 Task: Look for space in Giyani, South Africa from 24th August, 2023 to 10th September, 2023 for 8 adults in price range Rs.12000 to Rs.15000. Place can be entire place or shared room with 4 bedrooms having 8 beds and 4 bathrooms. Property type can be house, flat, guest house. Amenities needed are: wifi, TV, free parkinig on premises, gym, breakfast. Booking option can be shelf check-in. Required host language is English.
Action: Mouse moved to (408, 106)
Screenshot: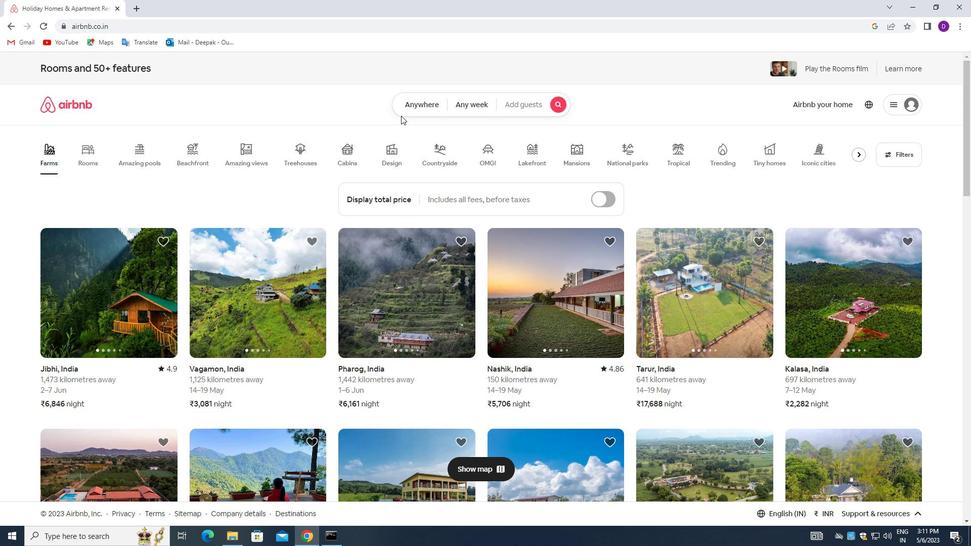 
Action: Mouse pressed left at (408, 106)
Screenshot: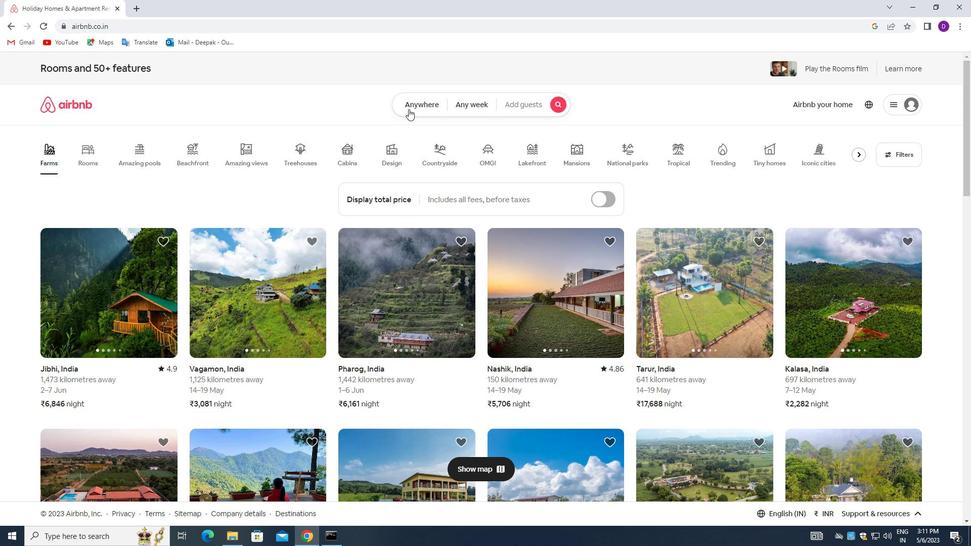 
Action: Mouse moved to (373, 143)
Screenshot: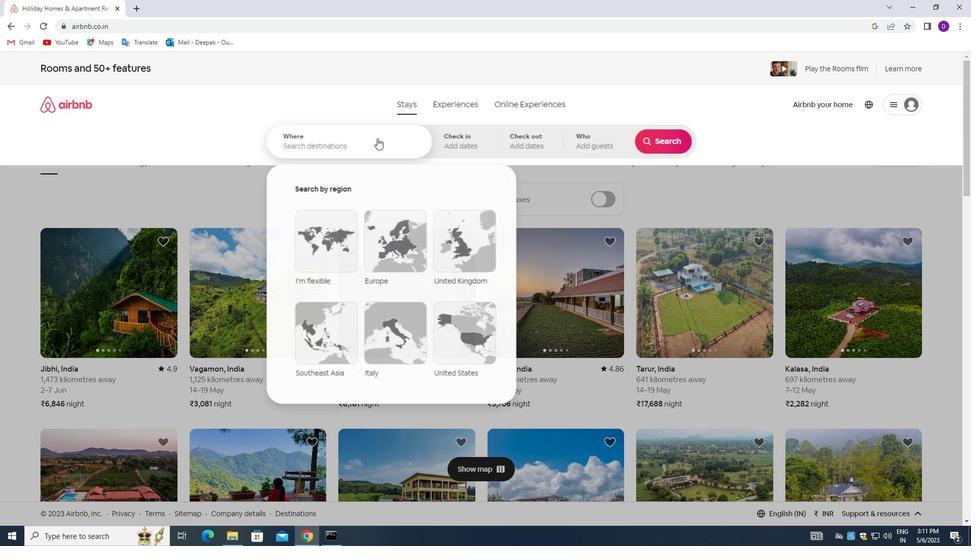 
Action: Mouse pressed left at (373, 143)
Screenshot: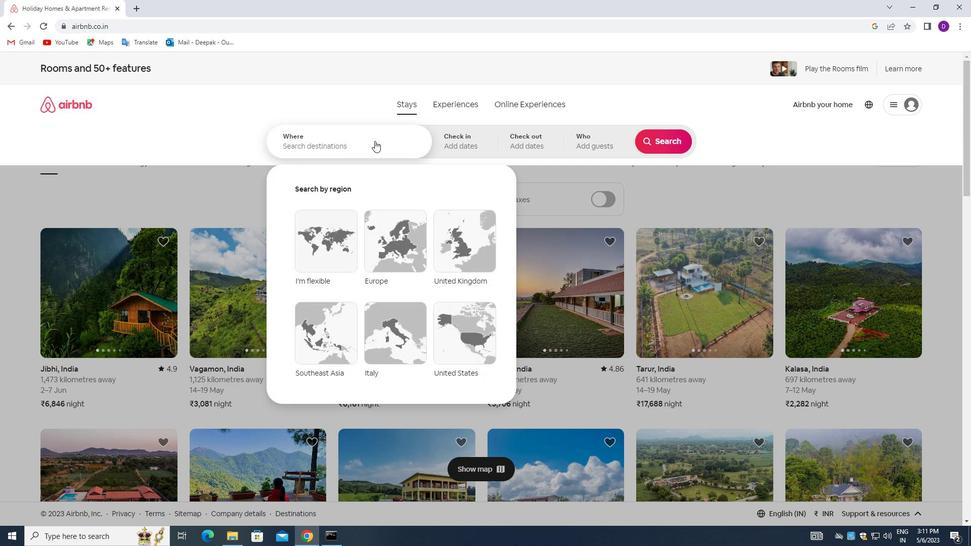 
Action: Mouse moved to (206, 214)
Screenshot: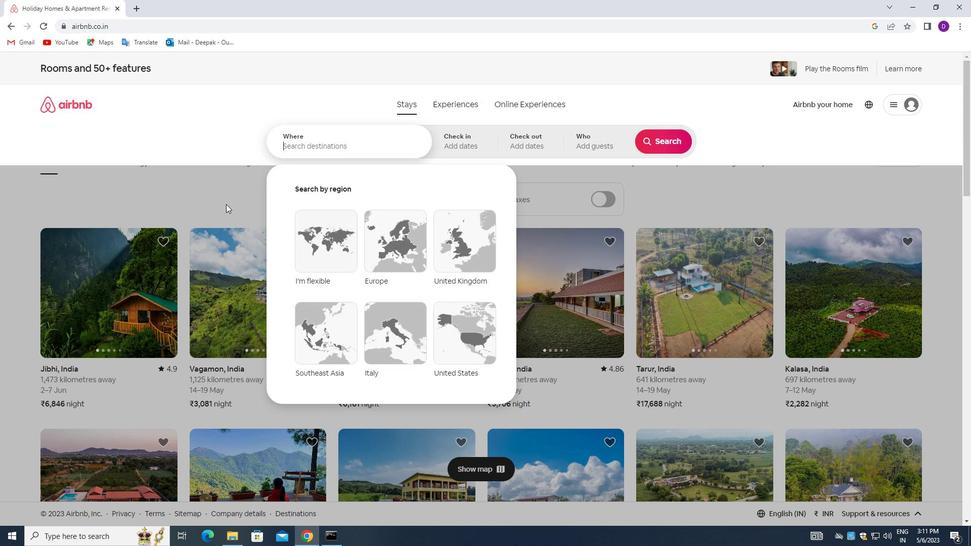 
Action: Key pressed <Key.shift_r>Giyani,<Key.space><Key.shift_r>
Screenshot: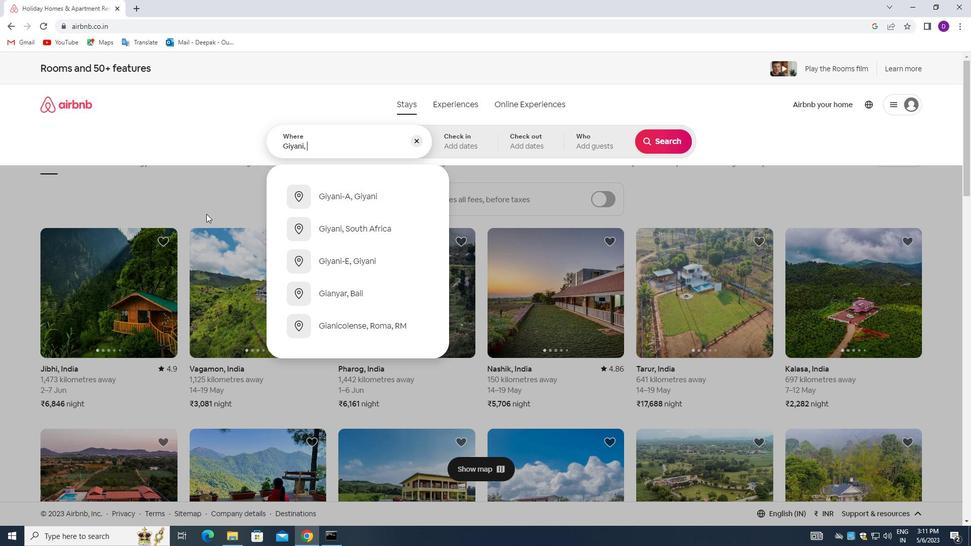 
Action: Mouse moved to (206, 214)
Screenshot: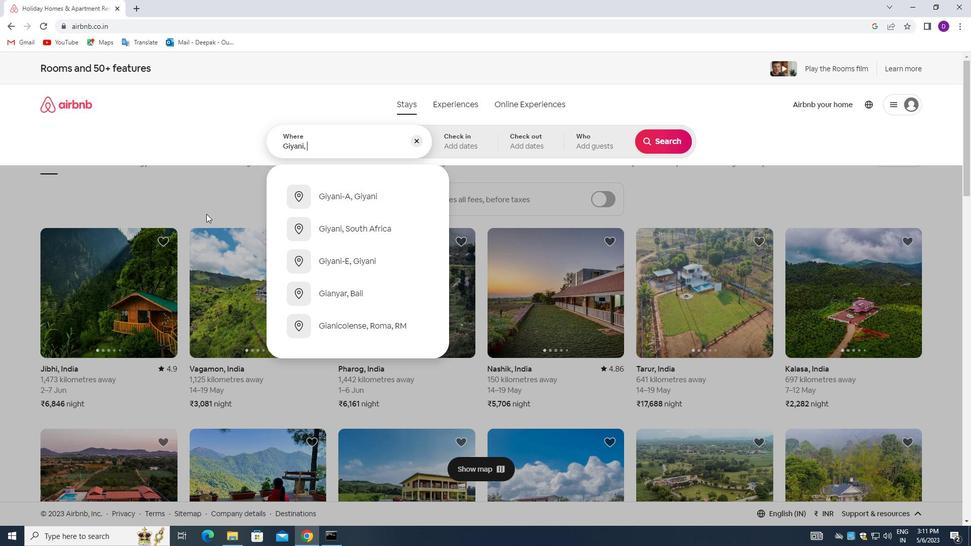 
Action: Key pressed South<Key.space><Key.shift_r>Africa<Key.enter>
Screenshot: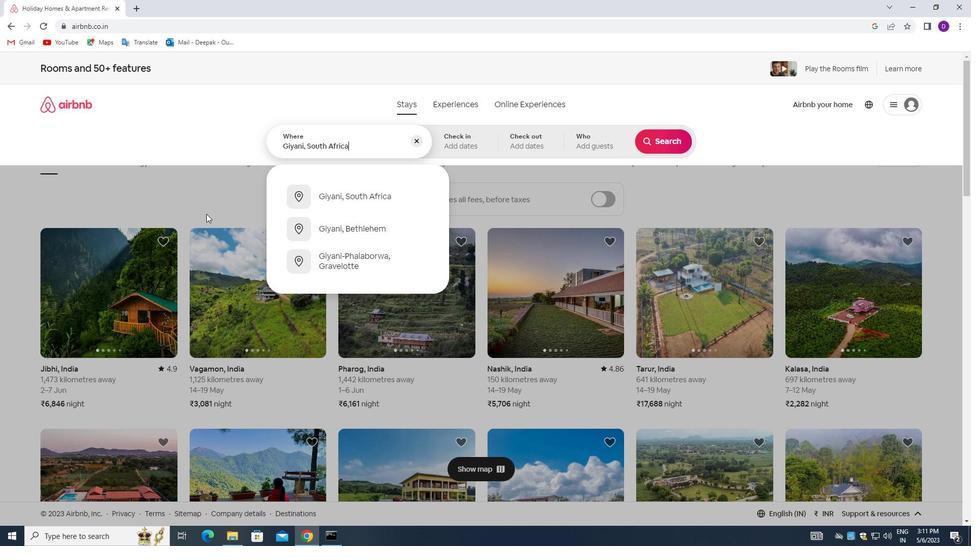 
Action: Mouse moved to (662, 222)
Screenshot: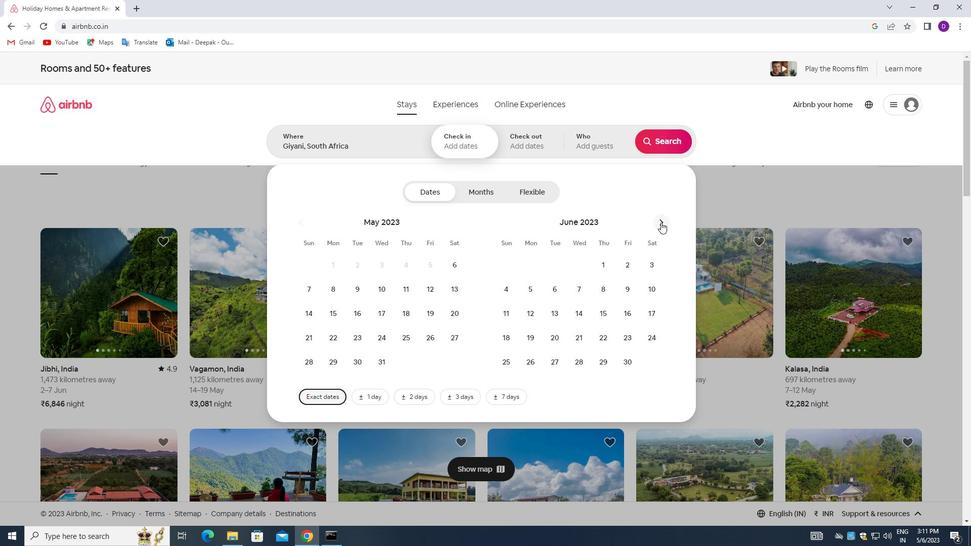 
Action: Mouse pressed left at (662, 222)
Screenshot: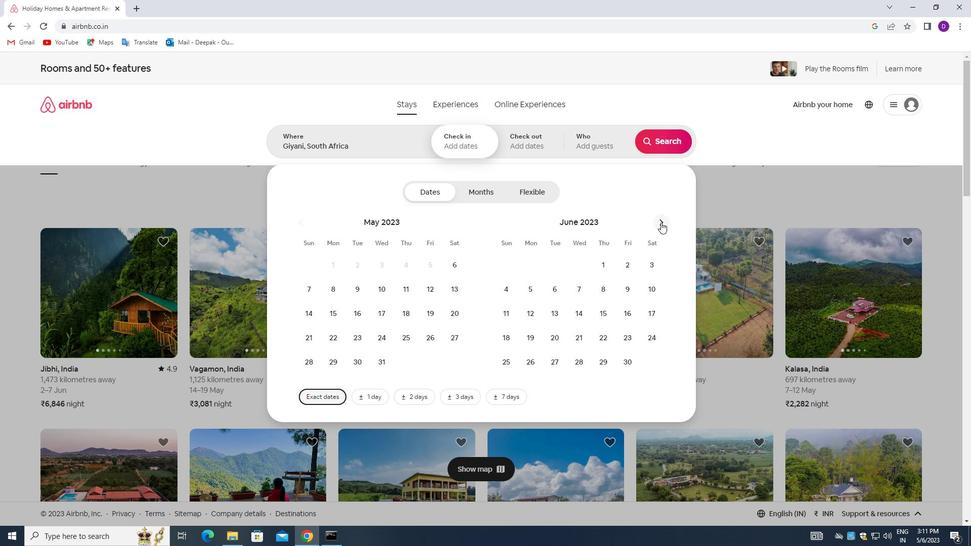 
Action: Mouse pressed left at (662, 222)
Screenshot: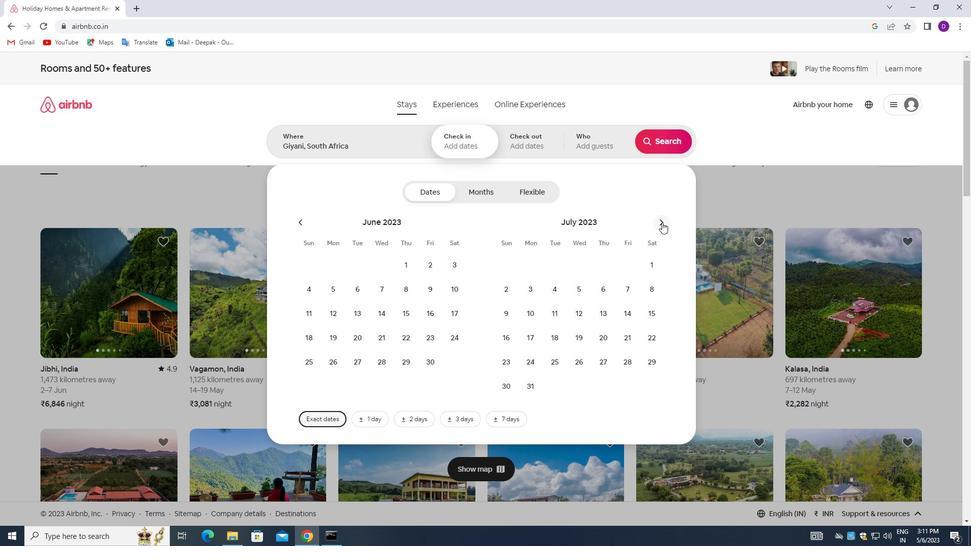 
Action: Mouse pressed left at (662, 222)
Screenshot: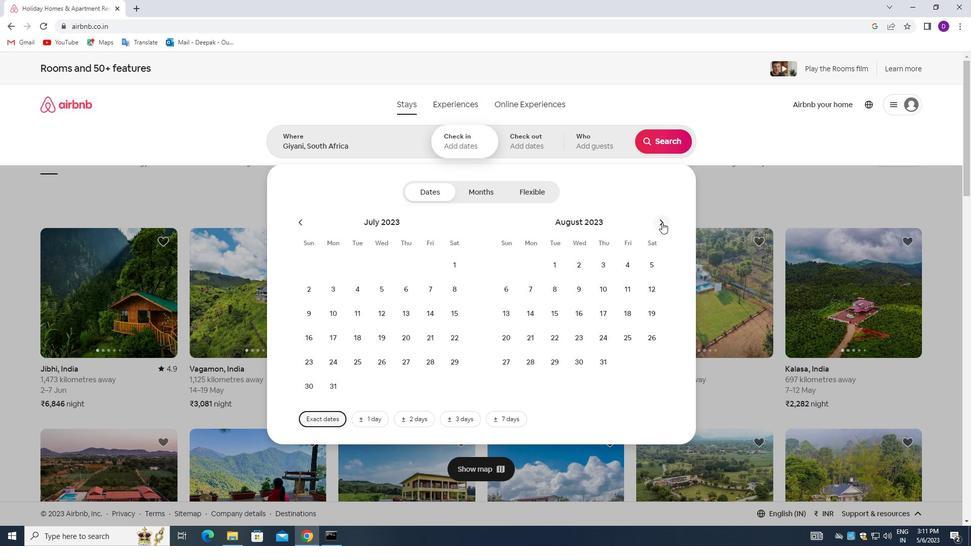
Action: Mouse moved to (411, 335)
Screenshot: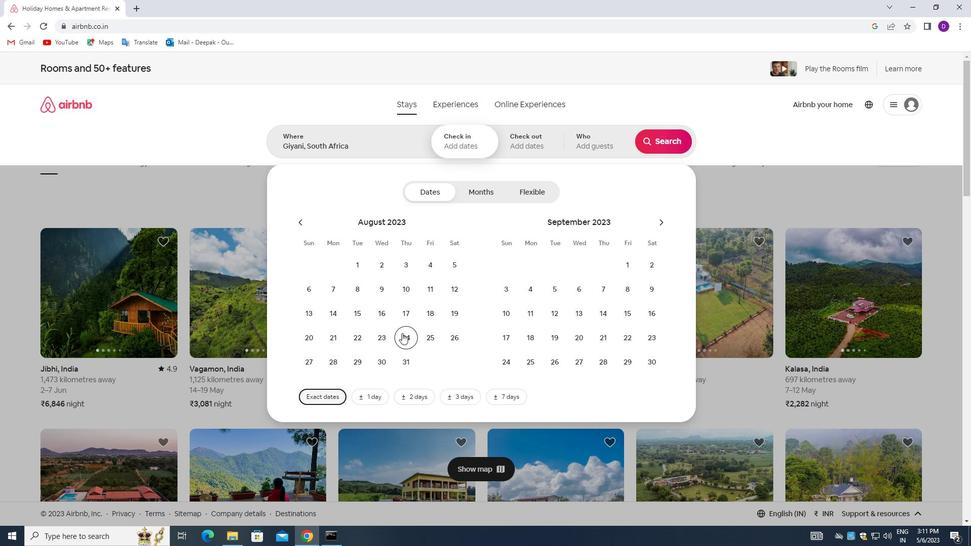 
Action: Mouse pressed left at (411, 335)
Screenshot: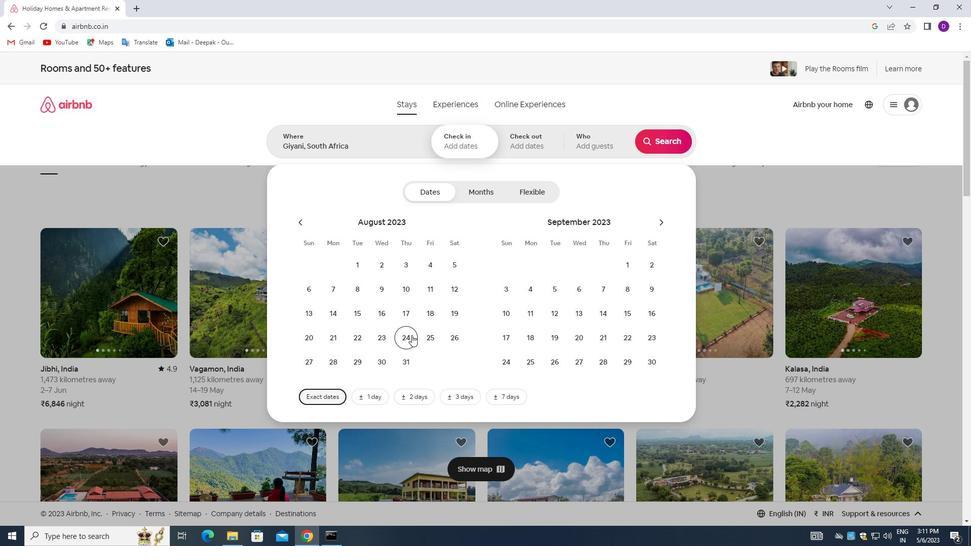 
Action: Mouse moved to (507, 311)
Screenshot: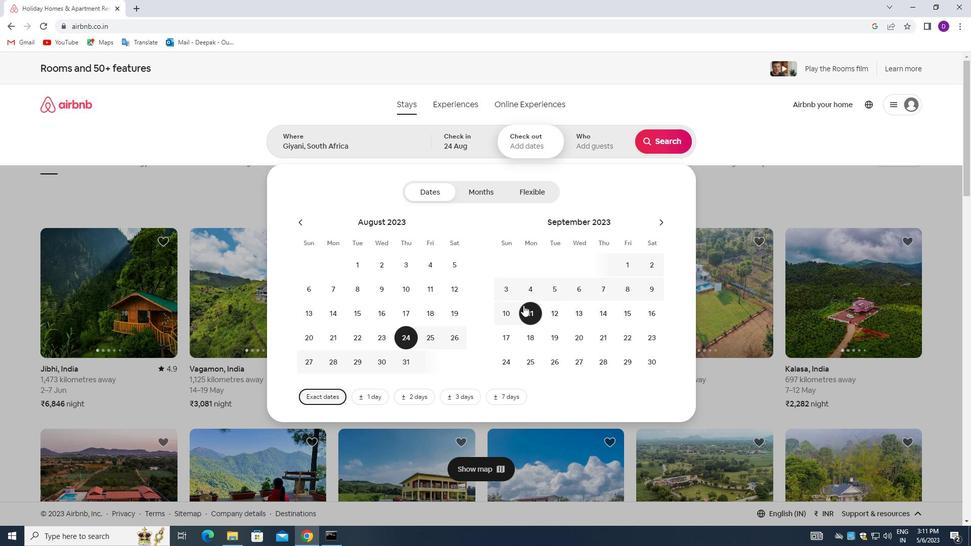 
Action: Mouse pressed left at (507, 311)
Screenshot: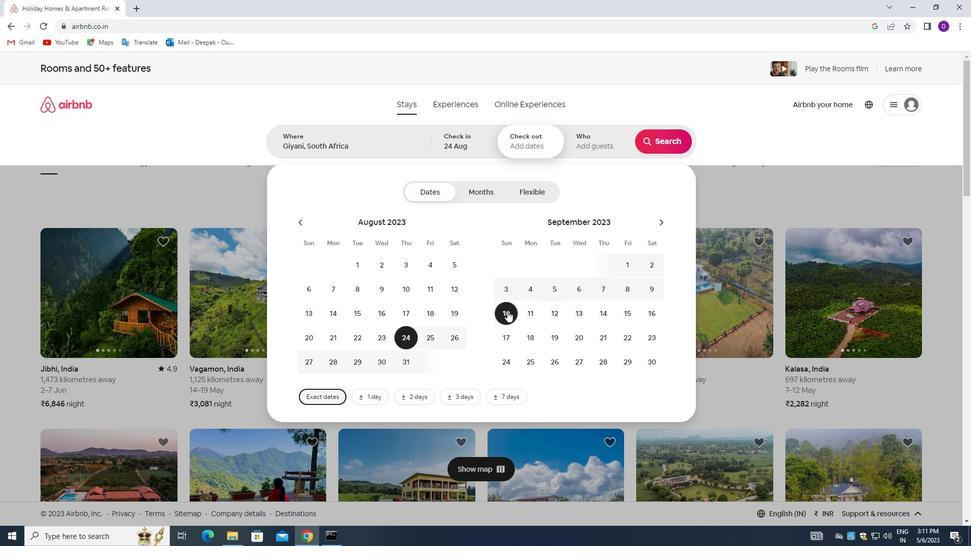 
Action: Mouse moved to (592, 137)
Screenshot: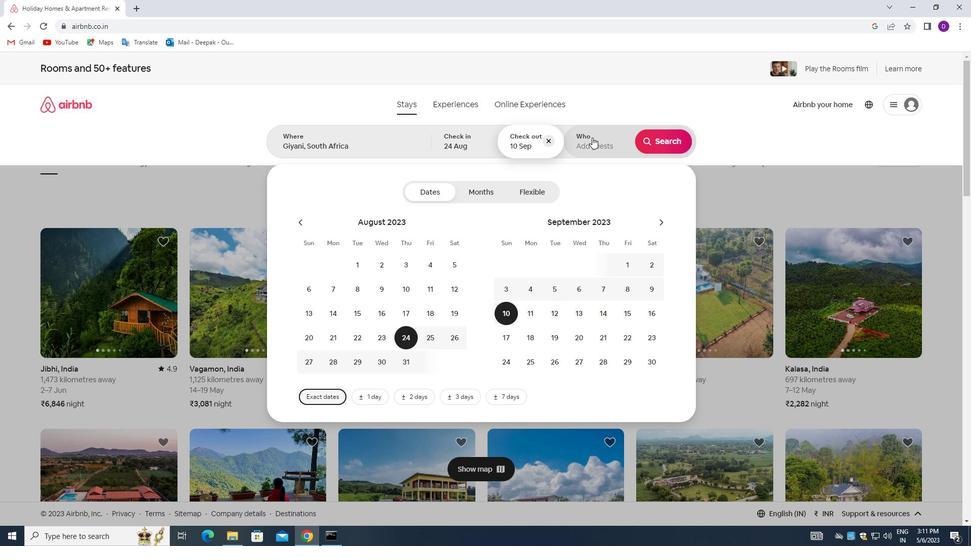 
Action: Mouse pressed left at (592, 137)
Screenshot: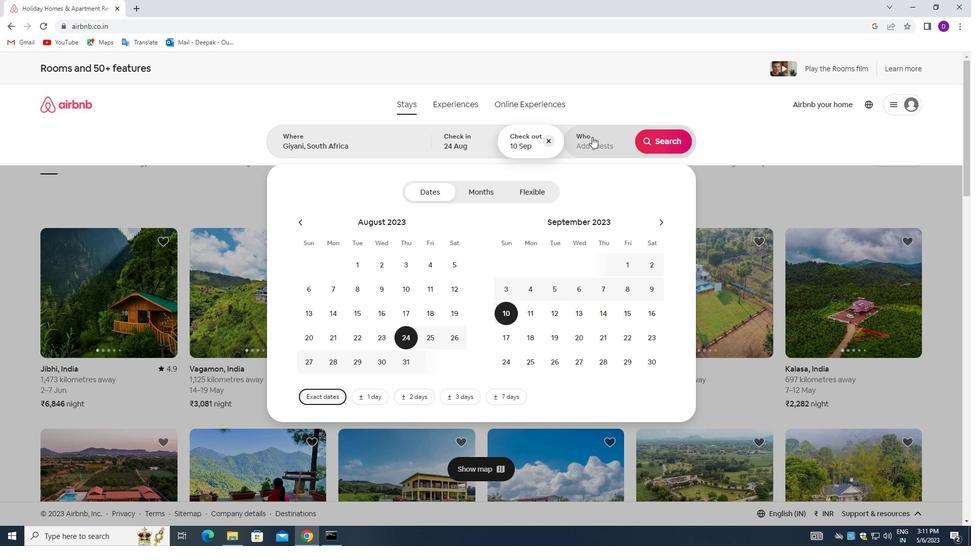 
Action: Mouse moved to (664, 198)
Screenshot: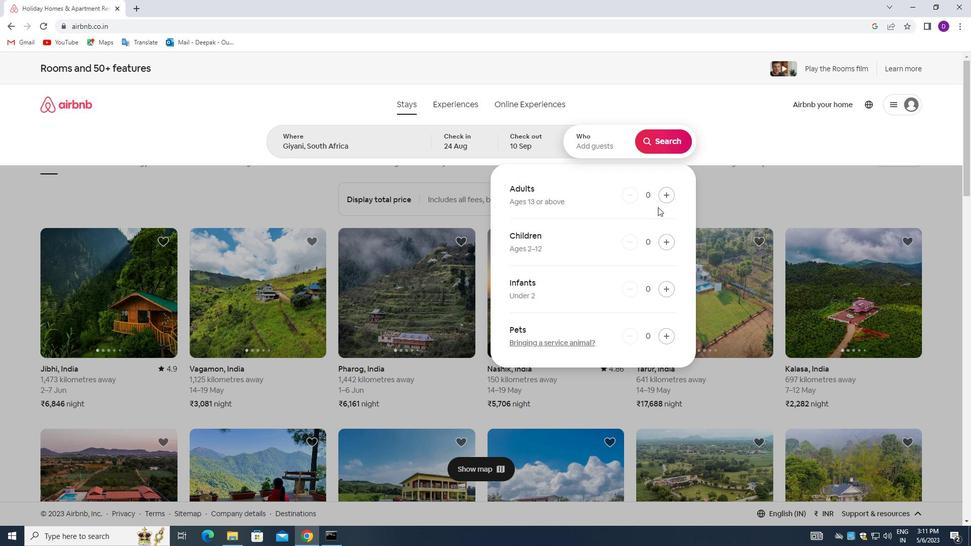
Action: Mouse pressed left at (664, 198)
Screenshot: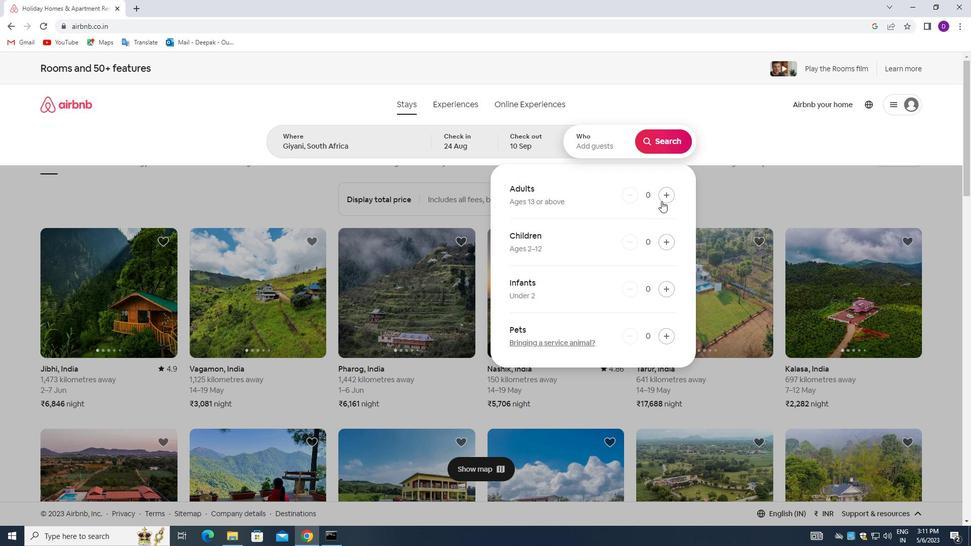 
Action: Mouse pressed left at (664, 198)
Screenshot: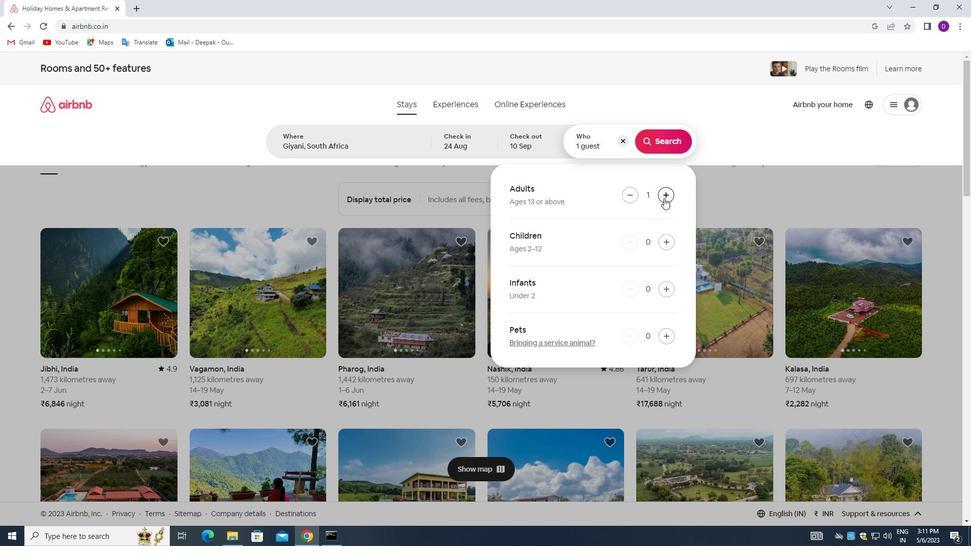 
Action: Mouse pressed left at (664, 198)
Screenshot: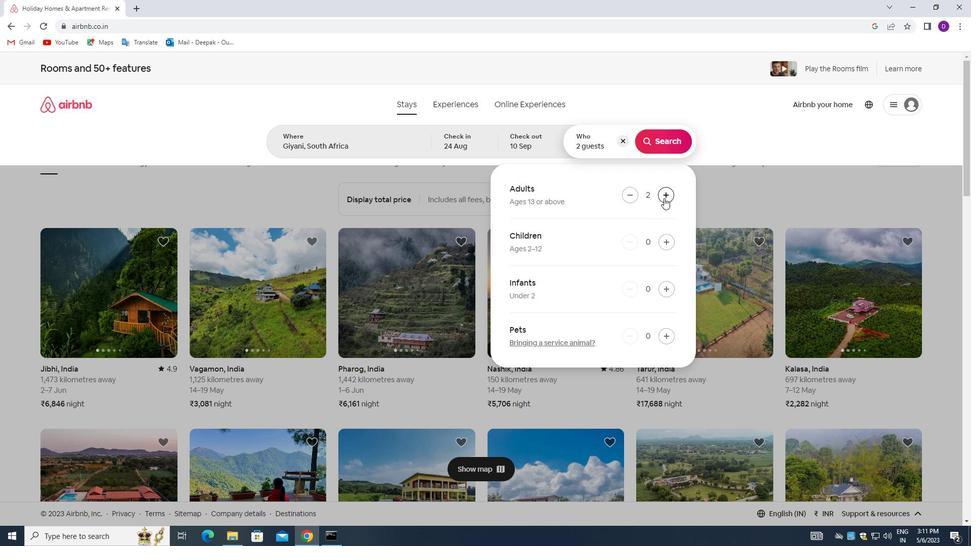 
Action: Mouse pressed left at (664, 198)
Screenshot: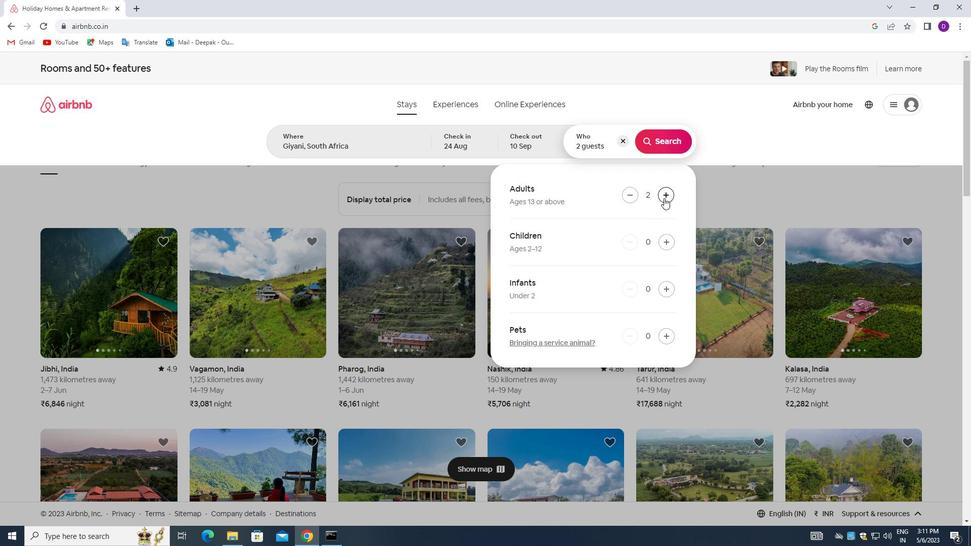
Action: Mouse pressed left at (664, 198)
Screenshot: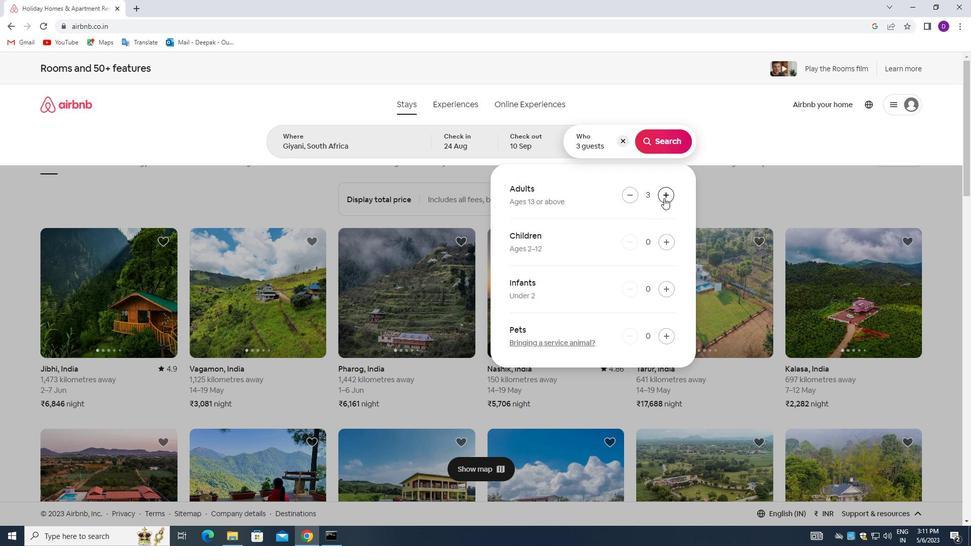 
Action: Mouse pressed left at (664, 198)
Screenshot: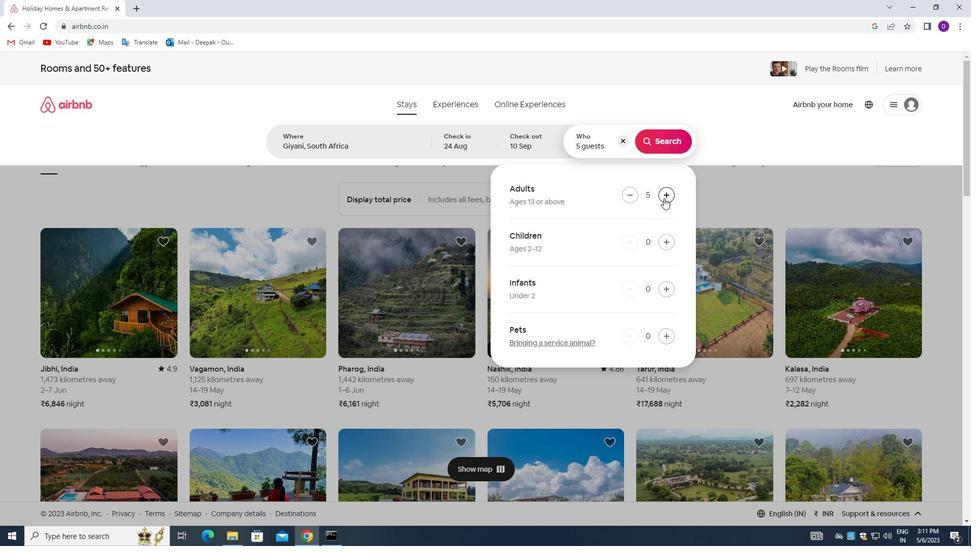 
Action: Mouse pressed left at (664, 198)
Screenshot: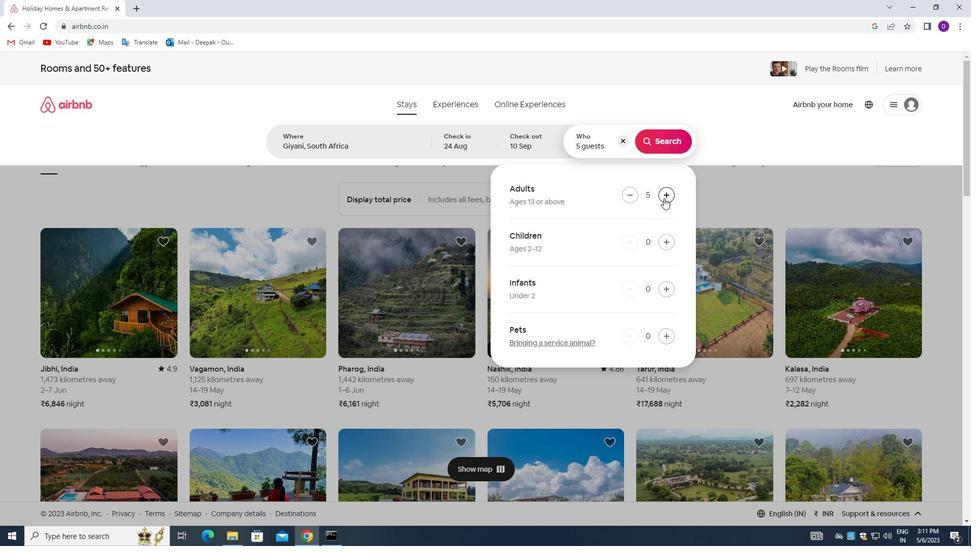 
Action: Mouse pressed left at (664, 198)
Screenshot: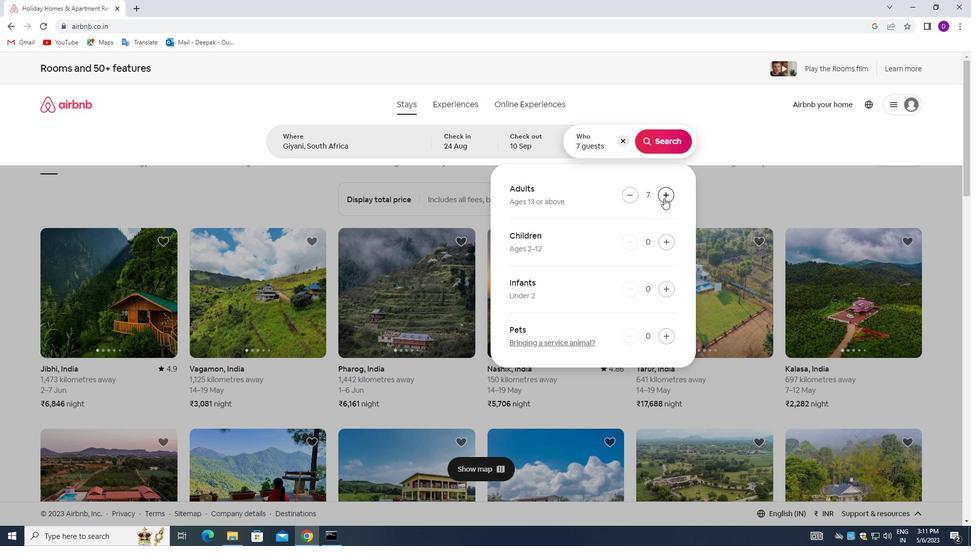
Action: Mouse moved to (663, 147)
Screenshot: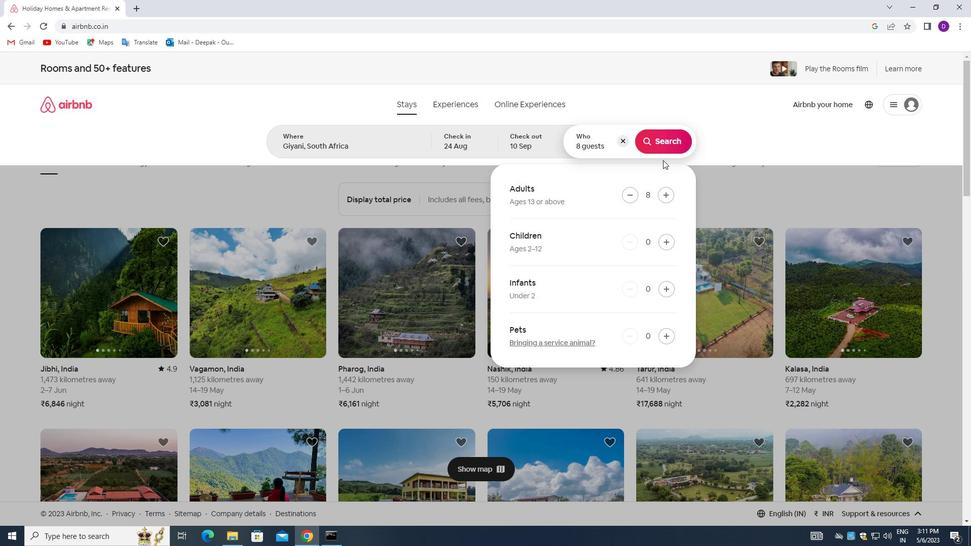 
Action: Mouse pressed left at (663, 147)
Screenshot: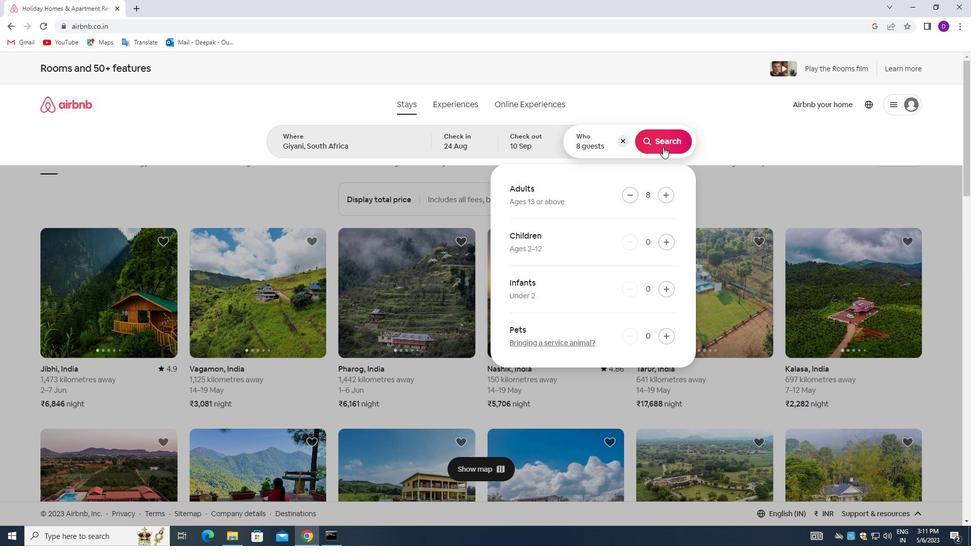 
Action: Mouse moved to (915, 112)
Screenshot: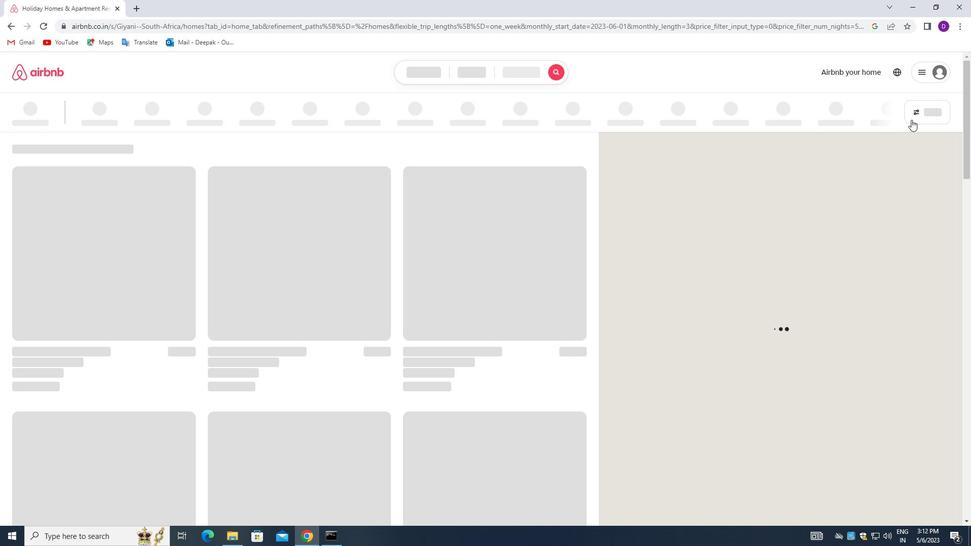 
Action: Mouse pressed left at (915, 112)
Screenshot: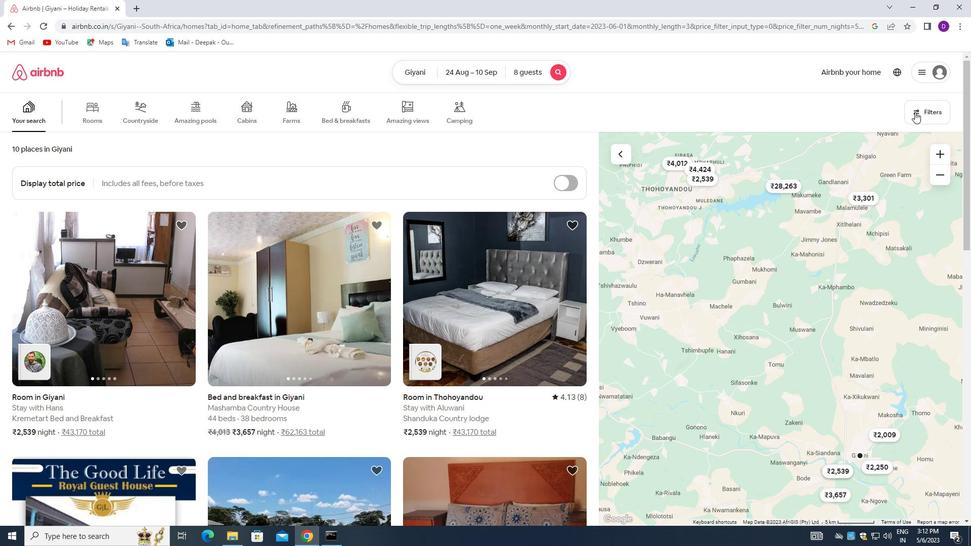 
Action: Mouse moved to (360, 365)
Screenshot: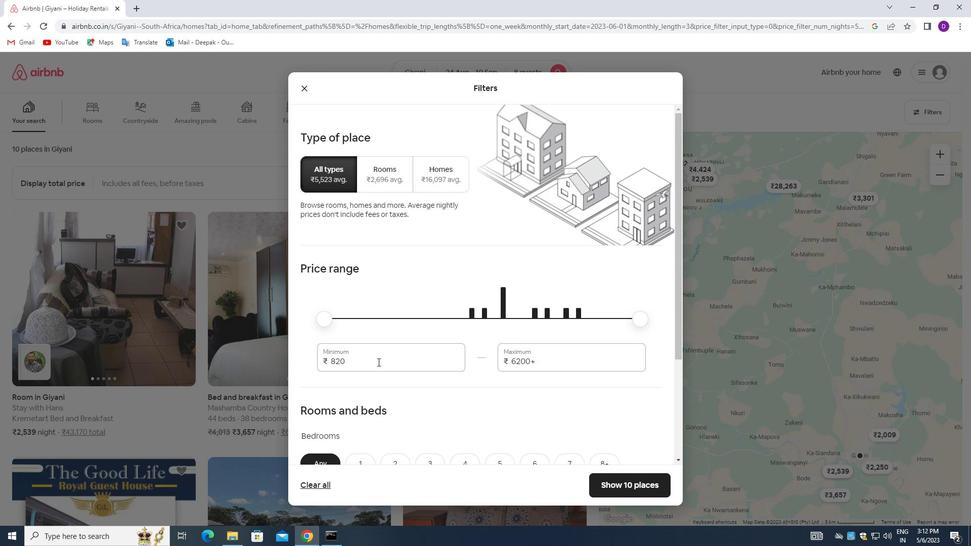 
Action: Mouse pressed left at (360, 365)
Screenshot: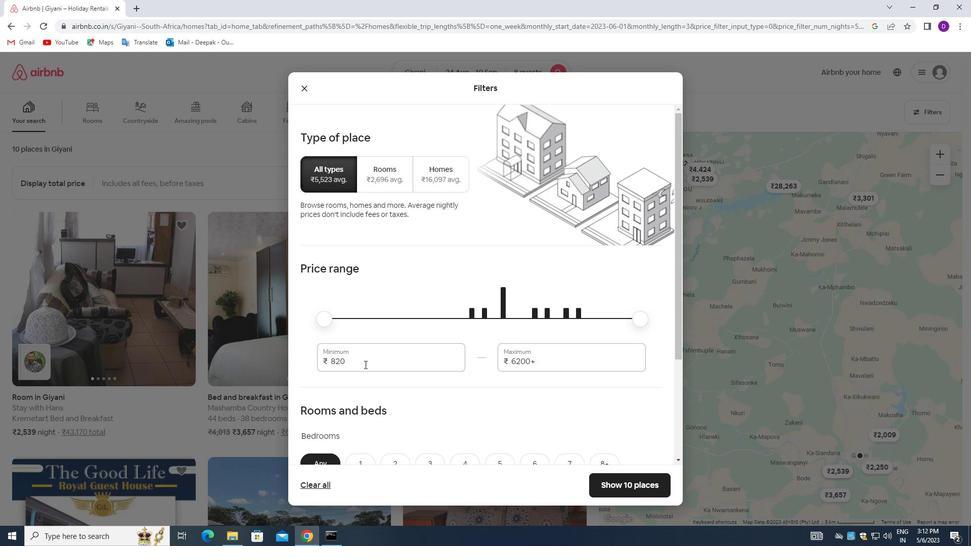 
Action: Mouse pressed left at (360, 365)
Screenshot: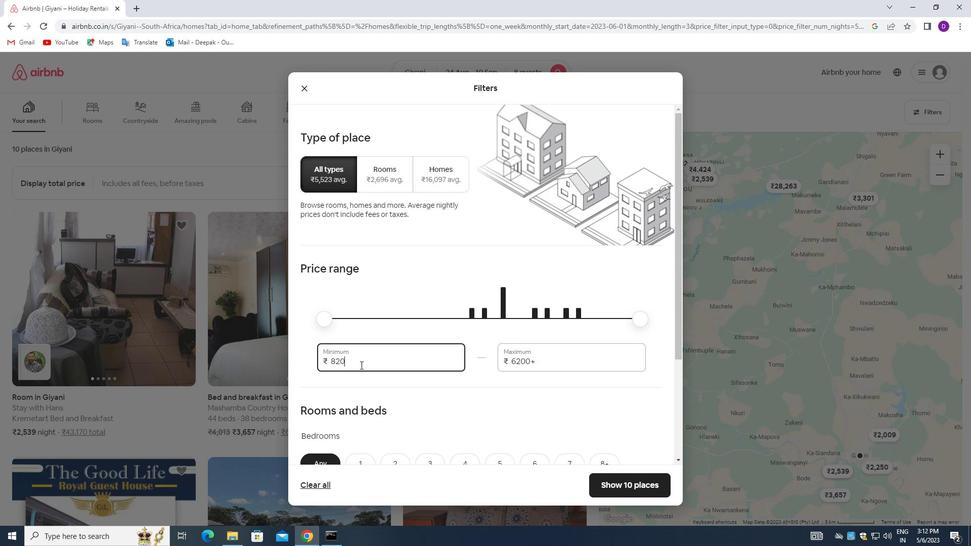 
Action: Key pressed 12000<Key.tab>15000
Screenshot: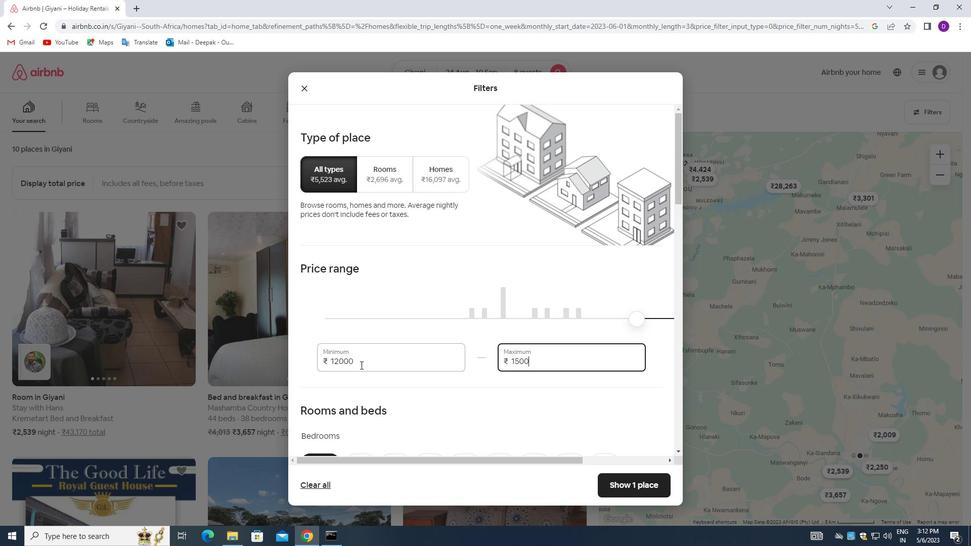 
Action: Mouse moved to (368, 355)
Screenshot: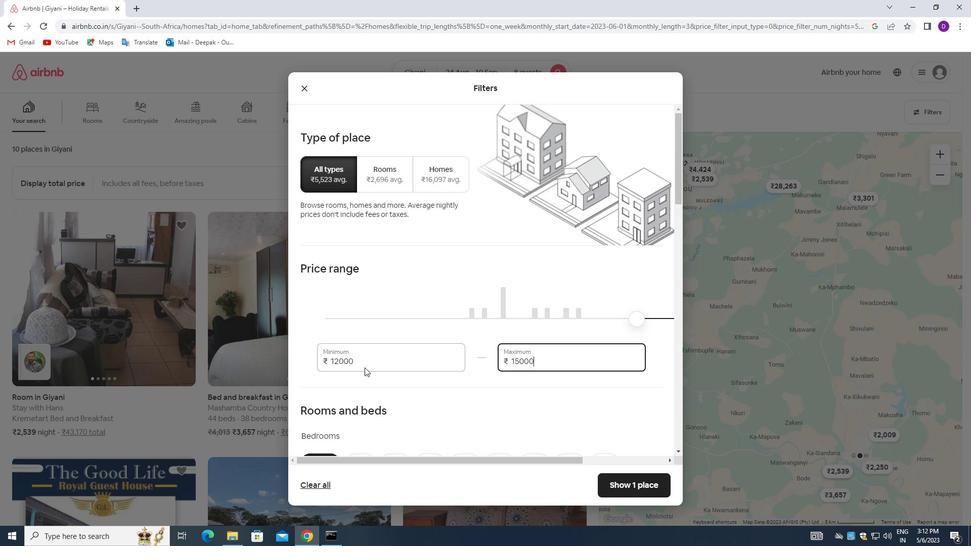 
Action: Mouse scrolled (368, 354) with delta (0, 0)
Screenshot: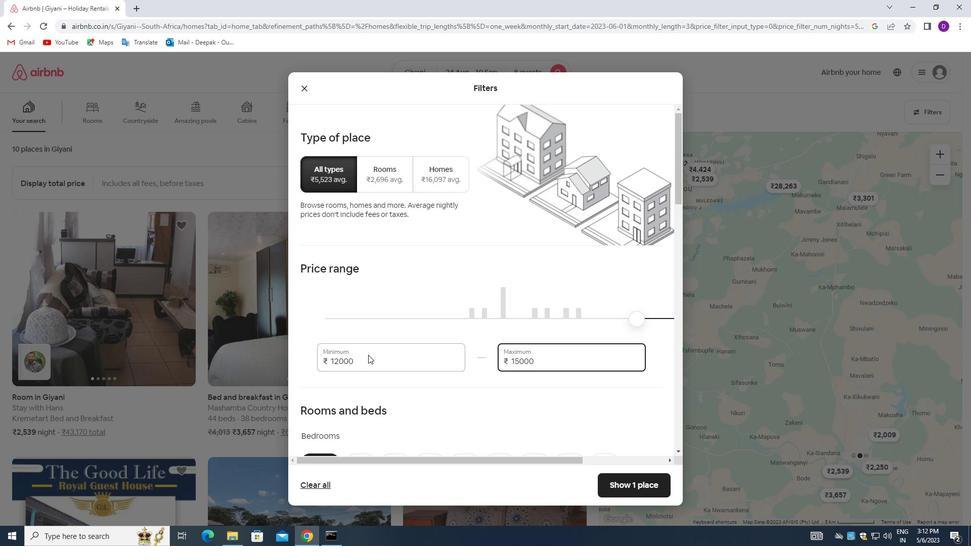
Action: Mouse scrolled (368, 354) with delta (0, 0)
Screenshot: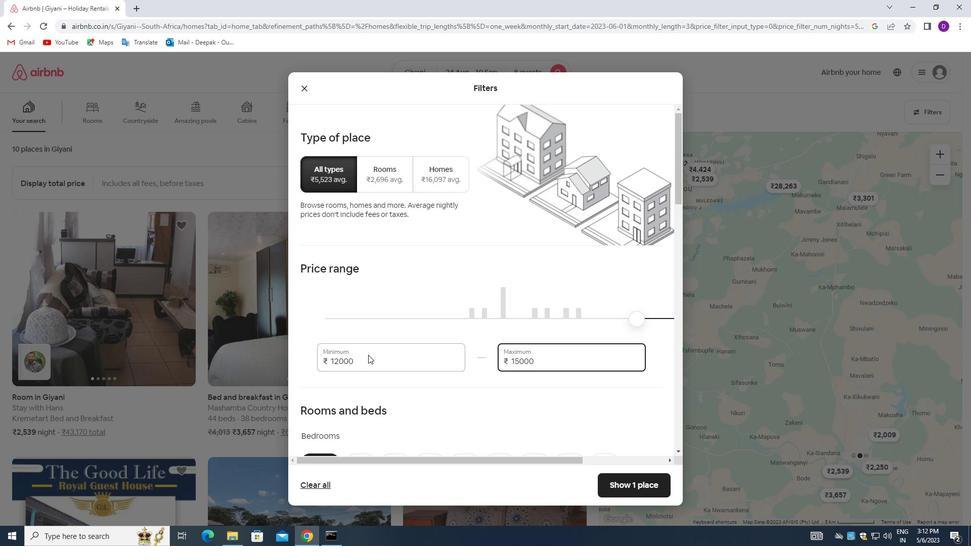 
Action: Mouse scrolled (368, 354) with delta (0, 0)
Screenshot: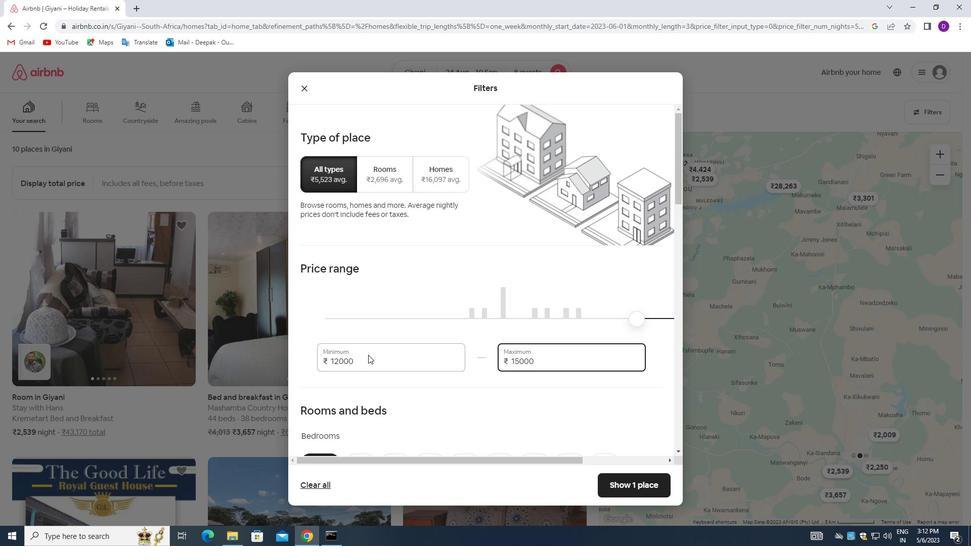 
Action: Mouse scrolled (368, 354) with delta (0, 0)
Screenshot: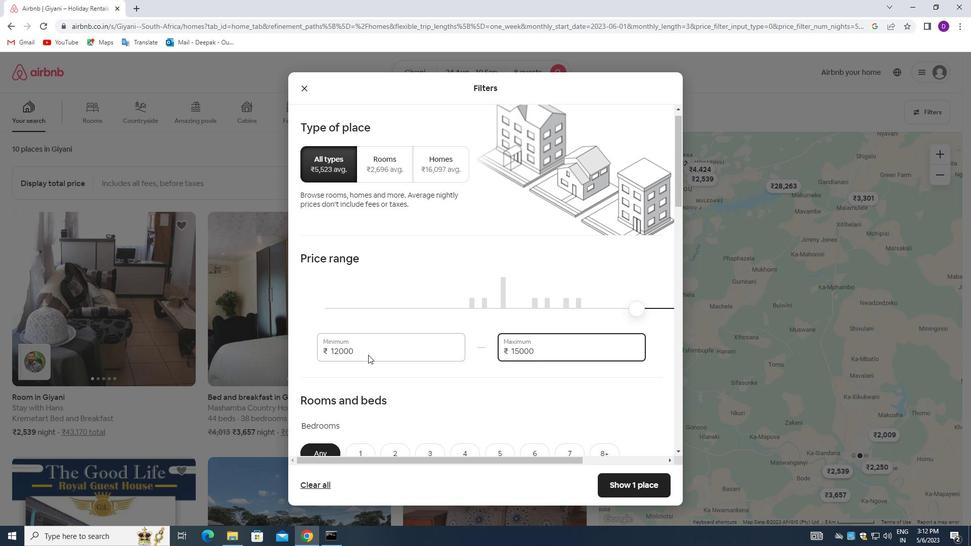 
Action: Mouse moved to (461, 266)
Screenshot: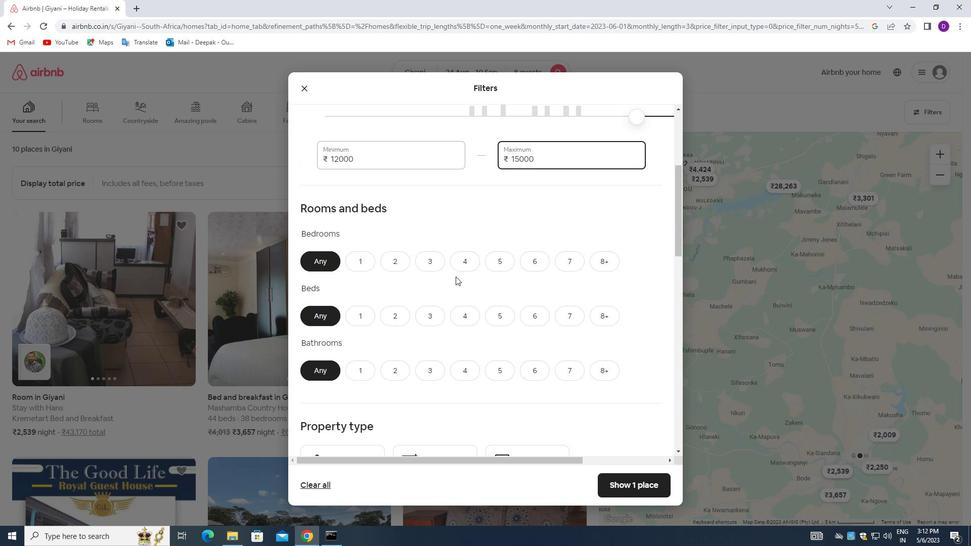 
Action: Mouse pressed left at (461, 266)
Screenshot: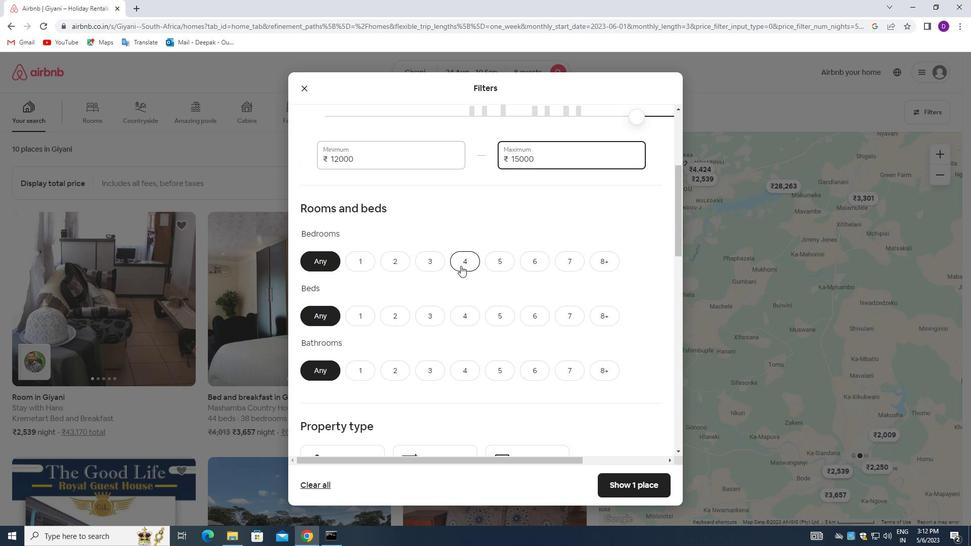 
Action: Mouse moved to (595, 315)
Screenshot: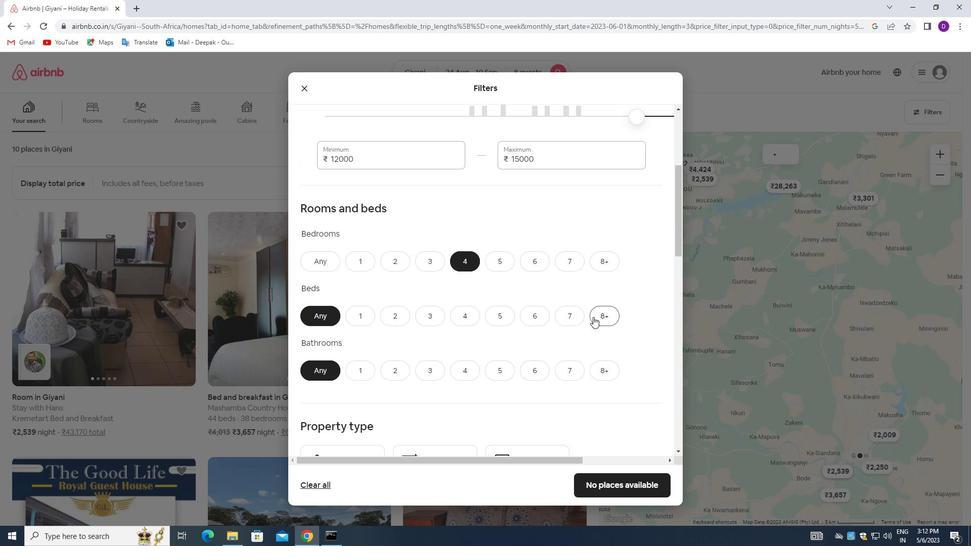 
Action: Mouse pressed left at (595, 315)
Screenshot: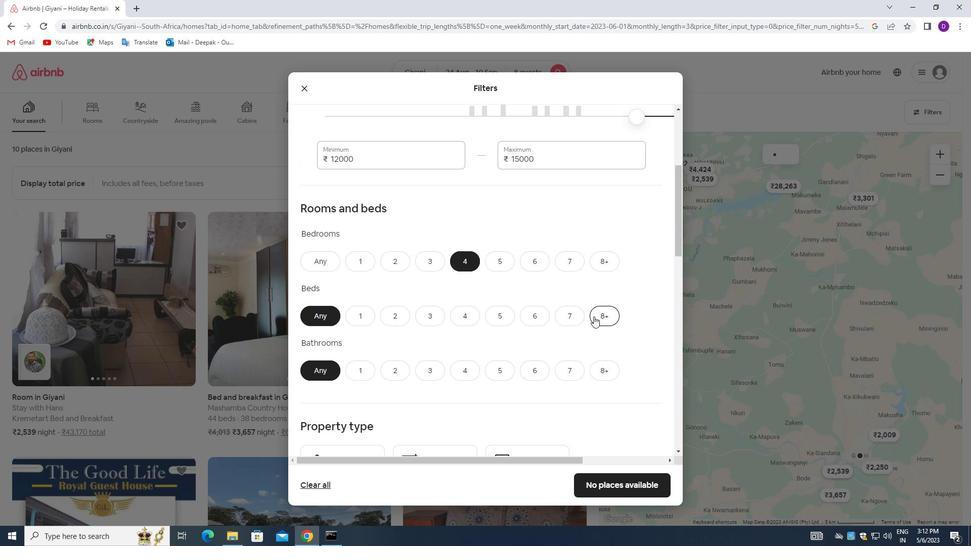 
Action: Mouse moved to (468, 368)
Screenshot: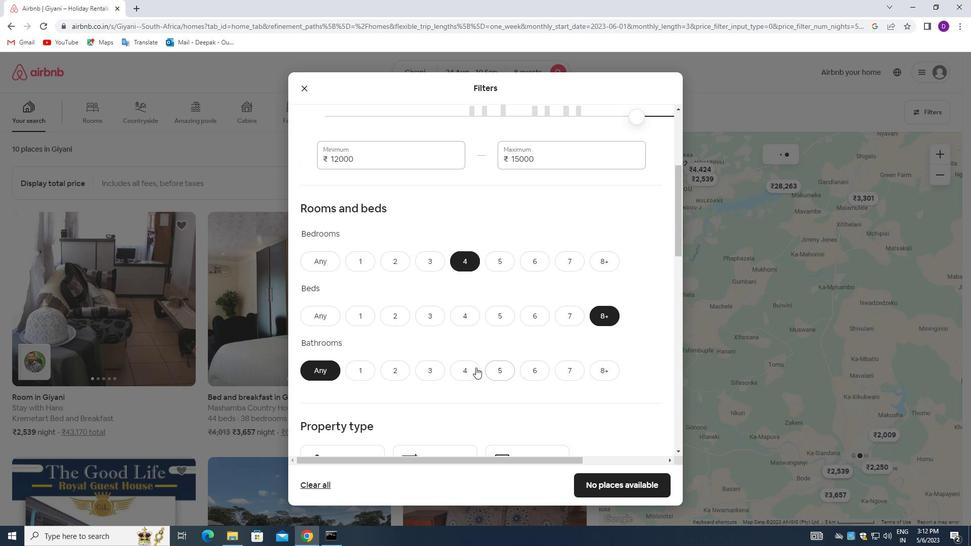 
Action: Mouse pressed left at (468, 368)
Screenshot: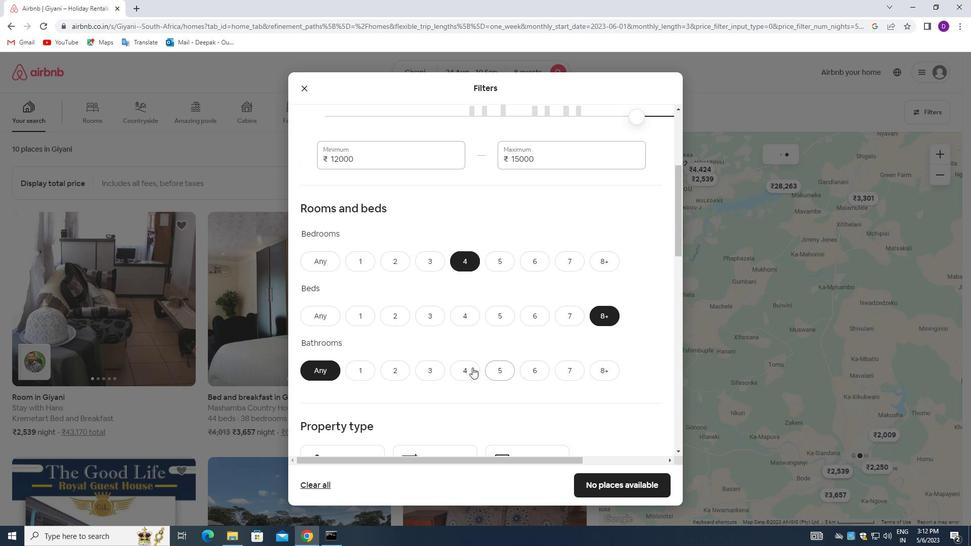
Action: Mouse moved to (487, 362)
Screenshot: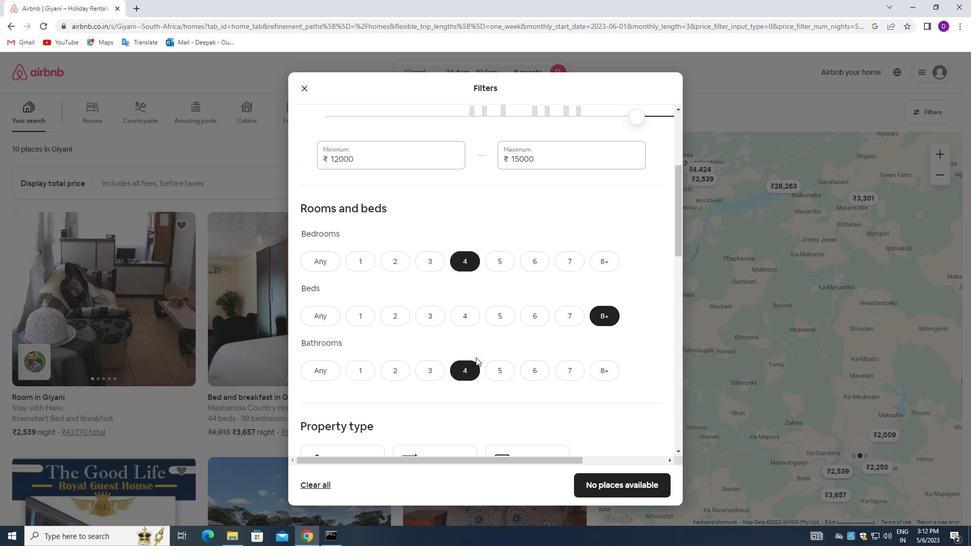
Action: Mouse scrolled (487, 361) with delta (0, 0)
Screenshot: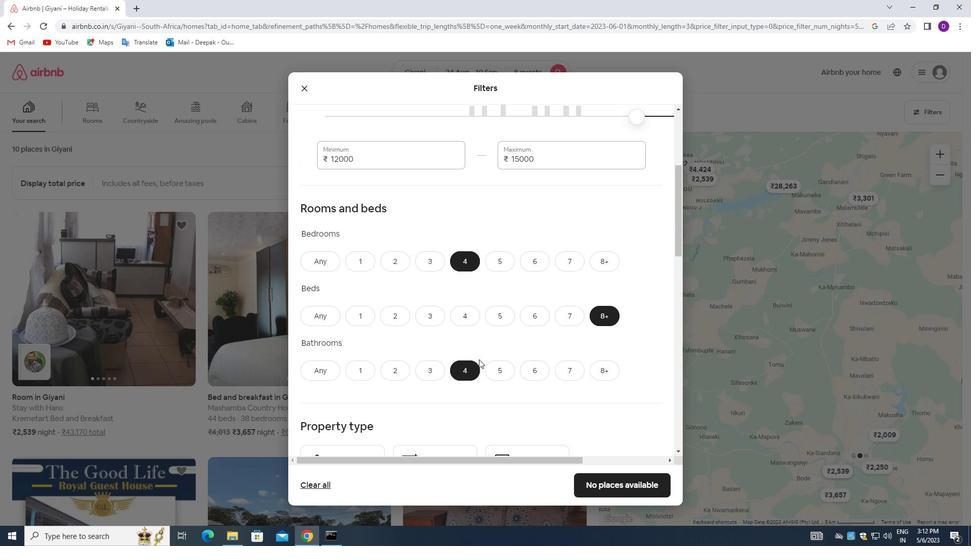 
Action: Mouse moved to (488, 363)
Screenshot: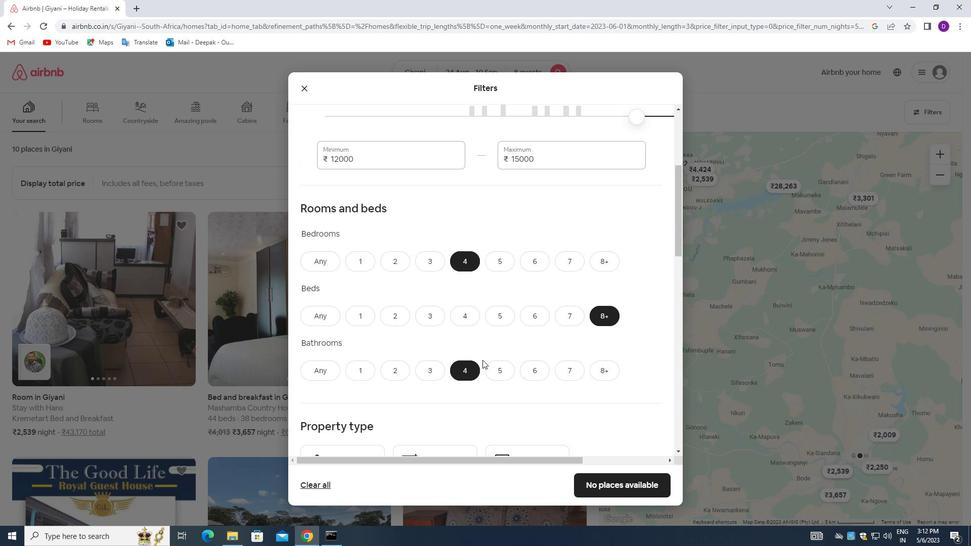 
Action: Mouse scrolled (488, 362) with delta (0, 0)
Screenshot: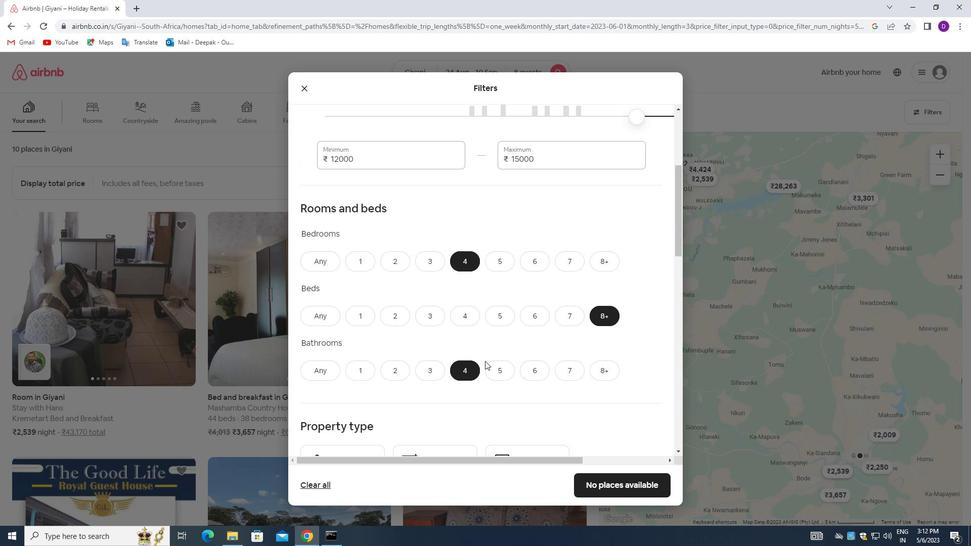 
Action: Mouse moved to (489, 365)
Screenshot: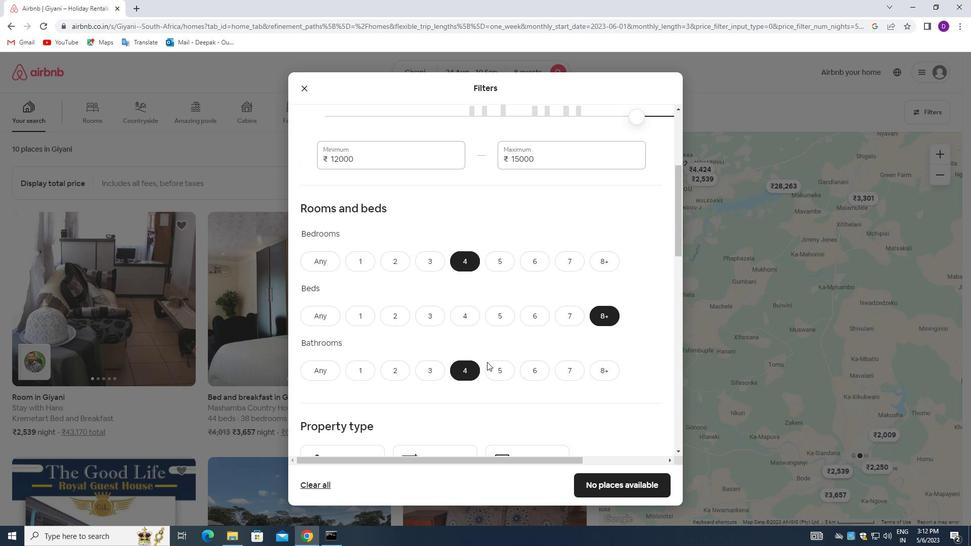 
Action: Mouse scrolled (489, 364) with delta (0, 0)
Screenshot: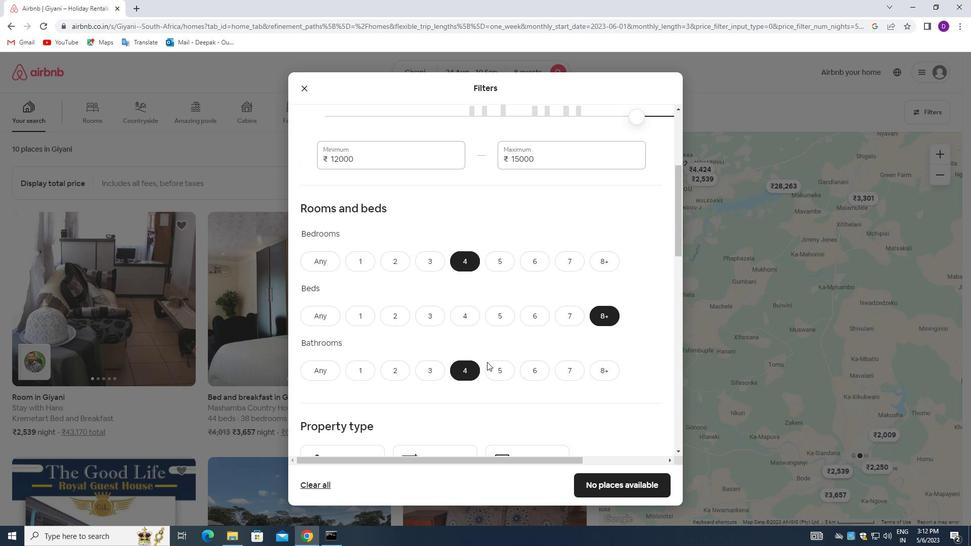
Action: Mouse moved to (343, 332)
Screenshot: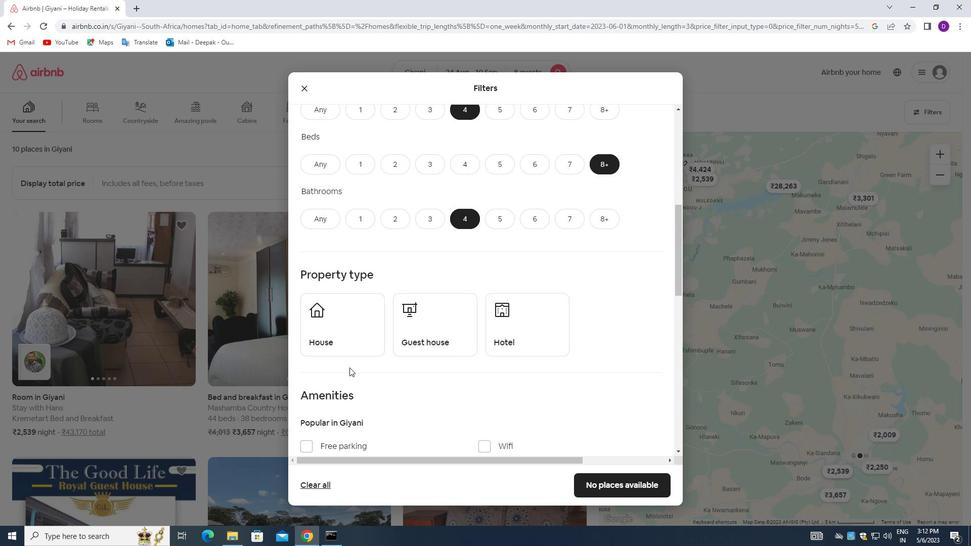 
Action: Mouse pressed left at (343, 332)
Screenshot: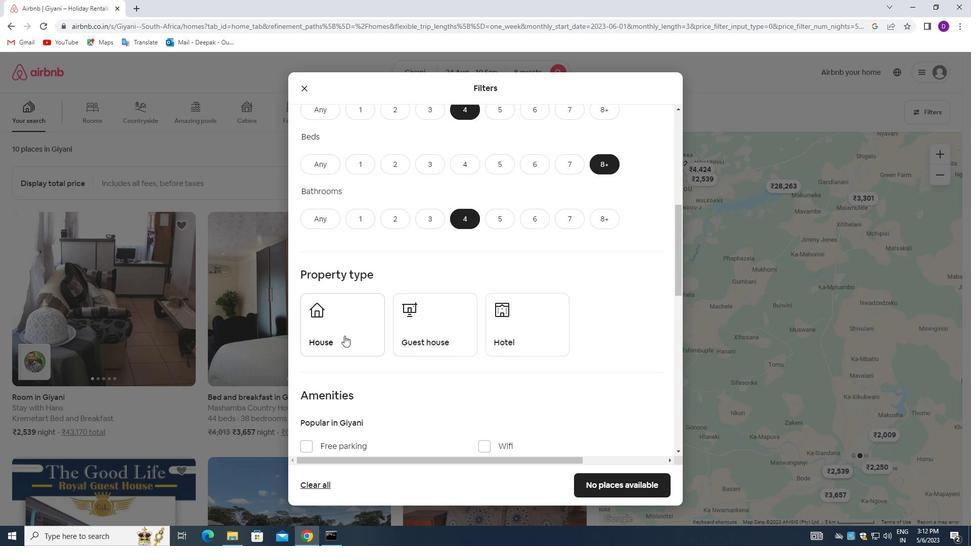 
Action: Mouse moved to (432, 333)
Screenshot: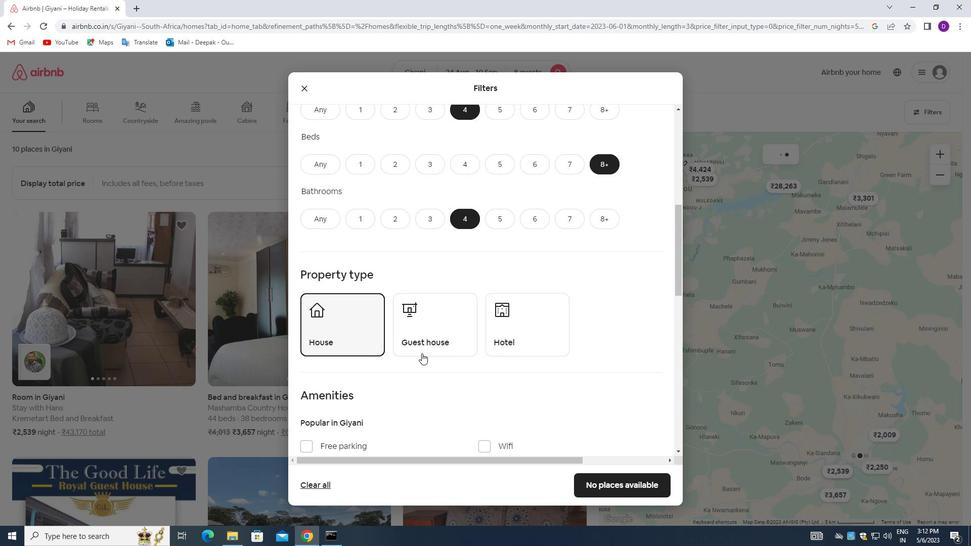 
Action: Mouse pressed left at (432, 333)
Screenshot: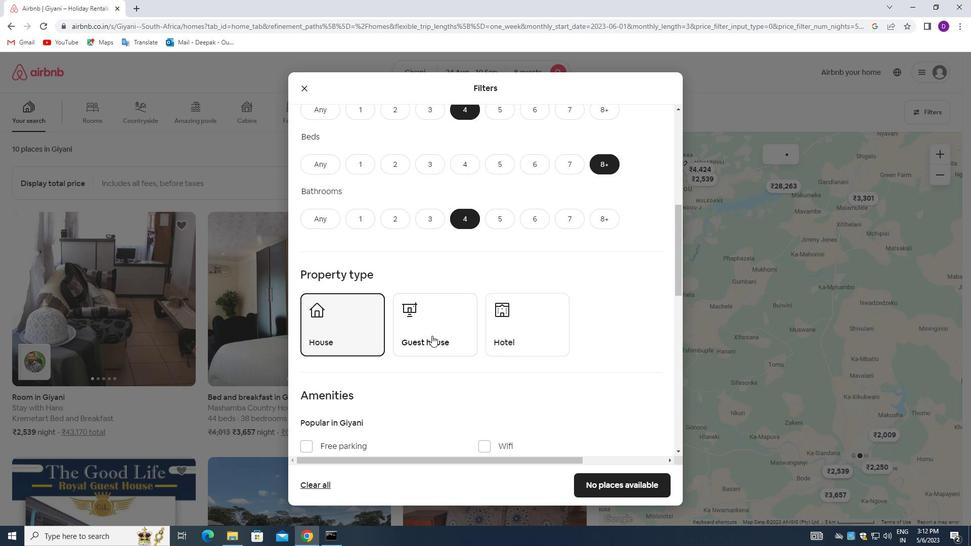 
Action: Mouse moved to (437, 342)
Screenshot: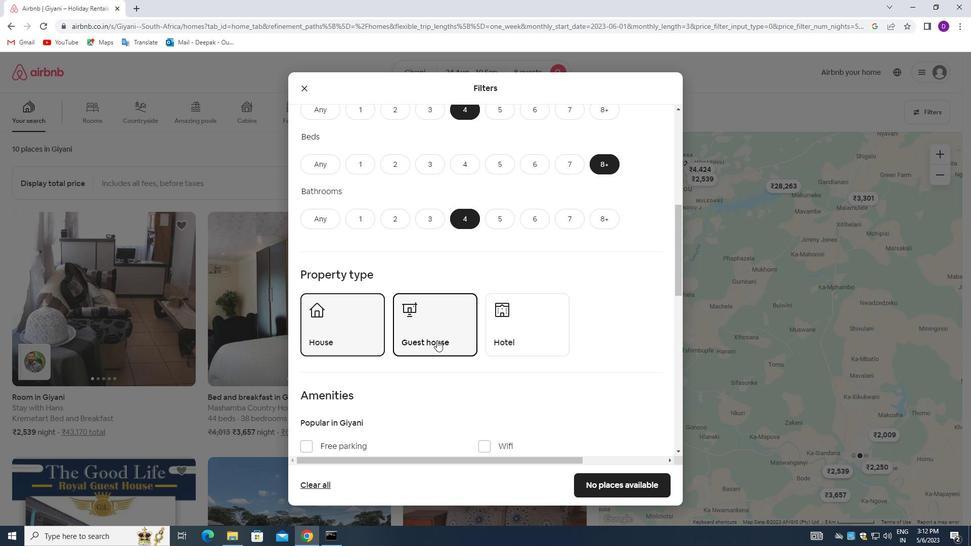 
Action: Mouse scrolled (437, 342) with delta (0, 0)
Screenshot: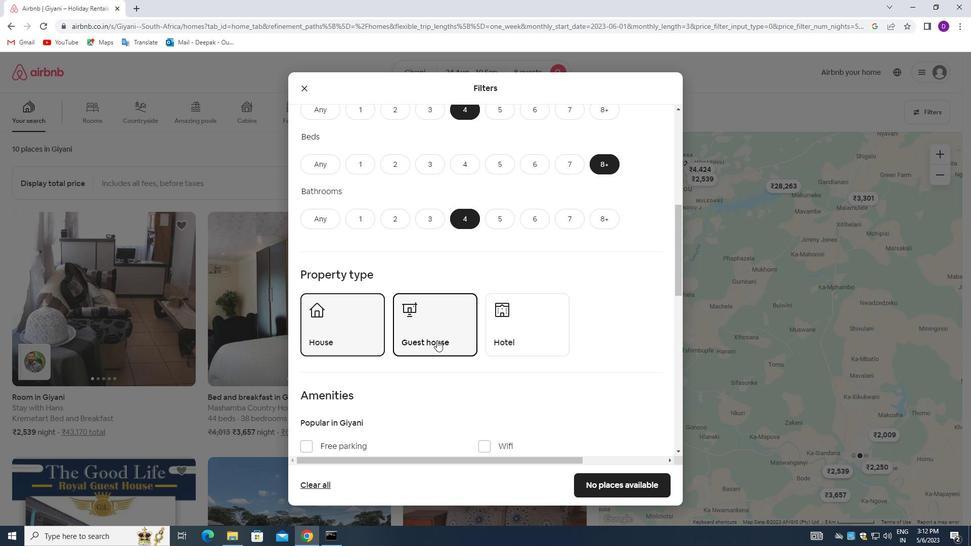 
Action: Mouse moved to (437, 343)
Screenshot: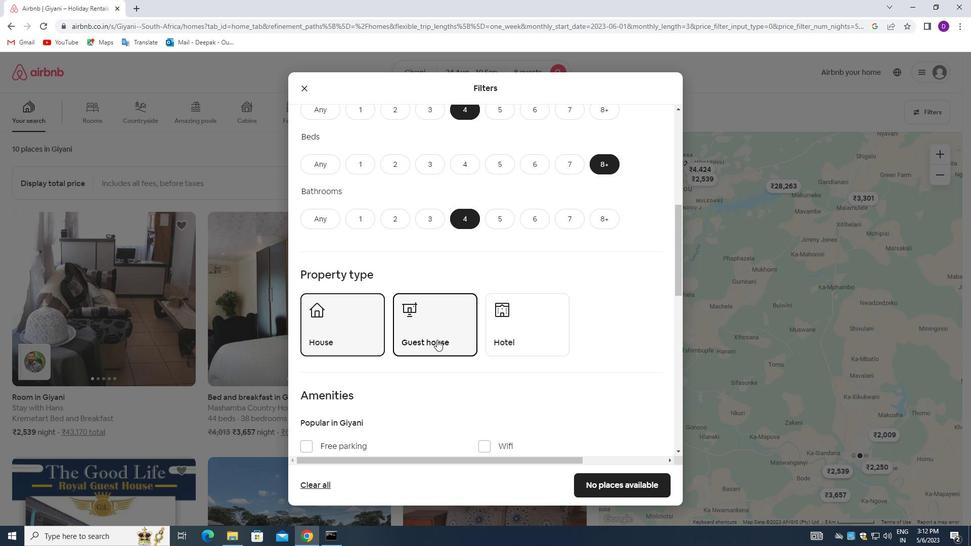 
Action: Mouse scrolled (437, 343) with delta (0, 0)
Screenshot: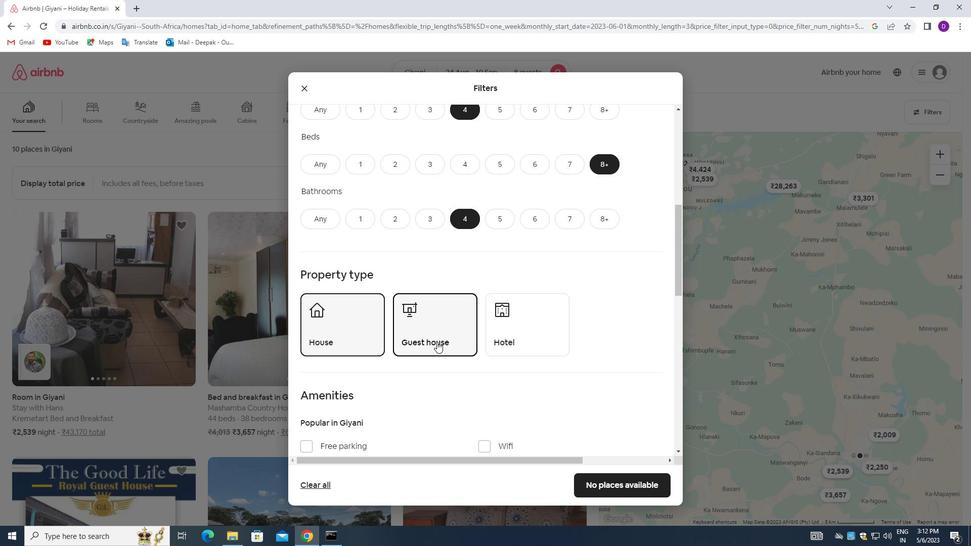 
Action: Mouse moved to (482, 345)
Screenshot: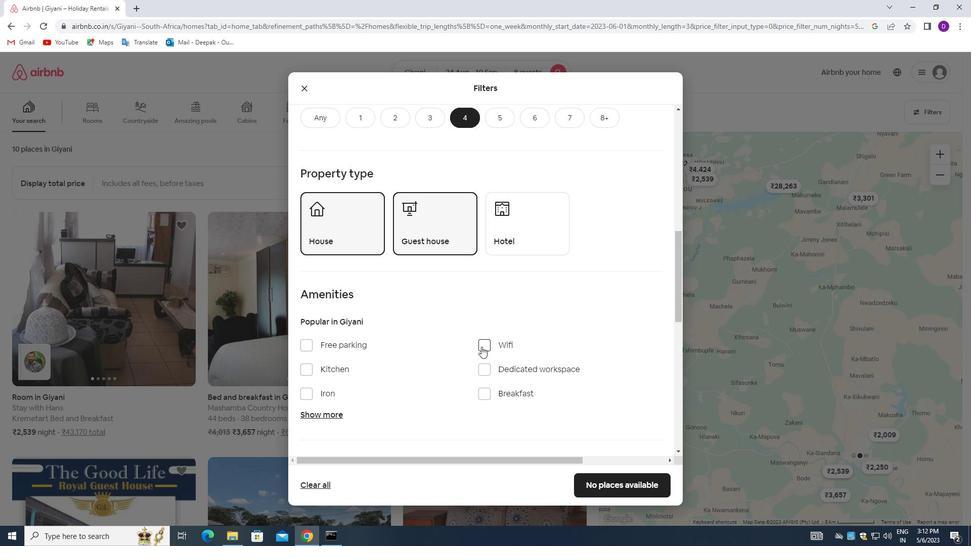 
Action: Mouse pressed left at (482, 345)
Screenshot: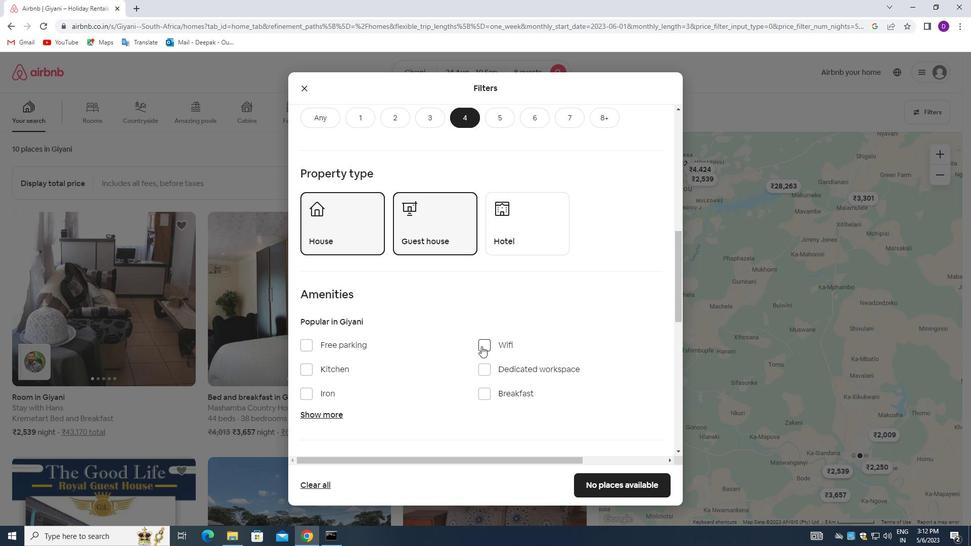 
Action: Mouse moved to (312, 346)
Screenshot: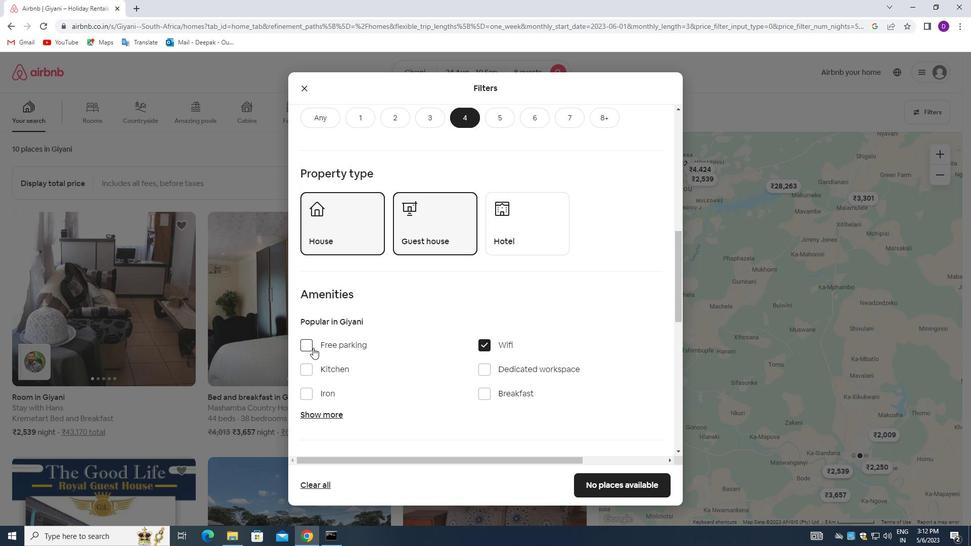
Action: Mouse pressed left at (312, 346)
Screenshot: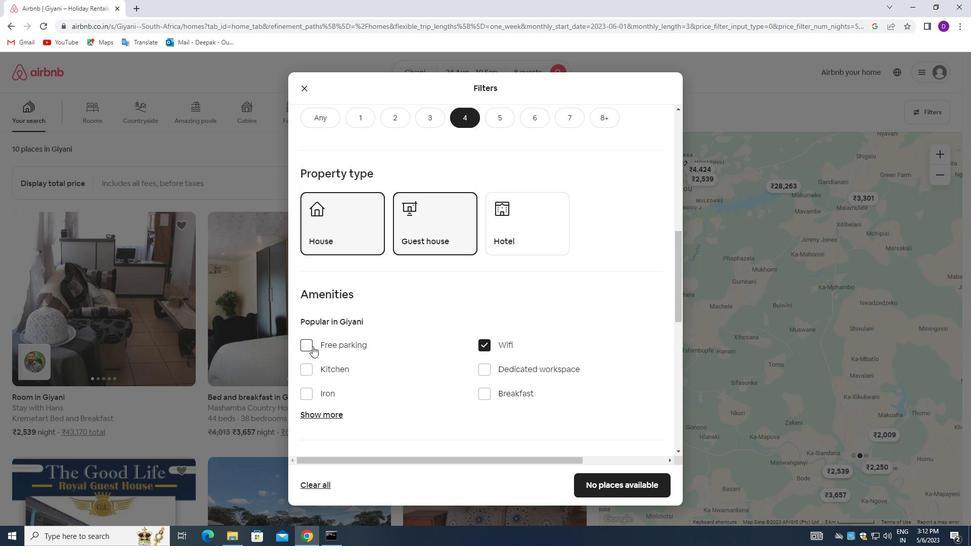 
Action: Mouse moved to (367, 334)
Screenshot: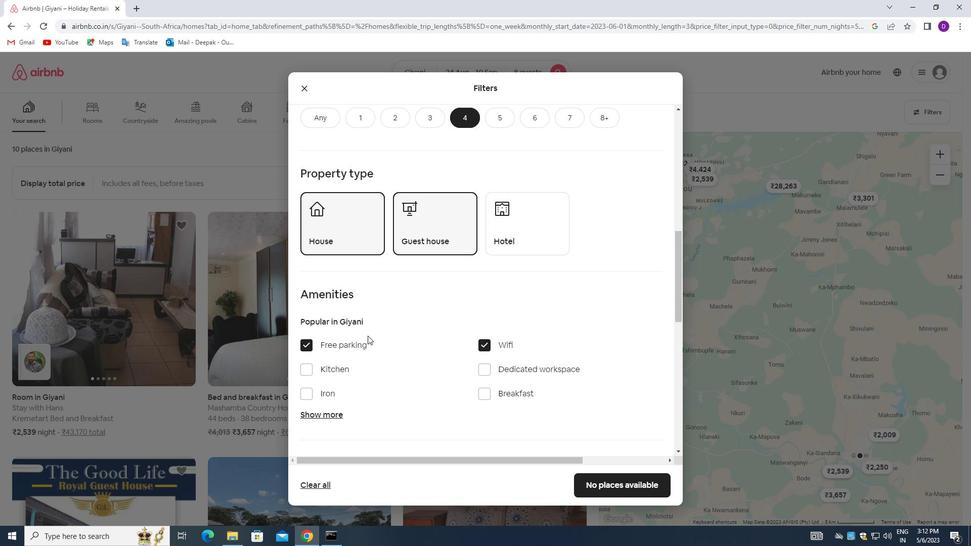 
Action: Mouse scrolled (367, 334) with delta (0, 0)
Screenshot: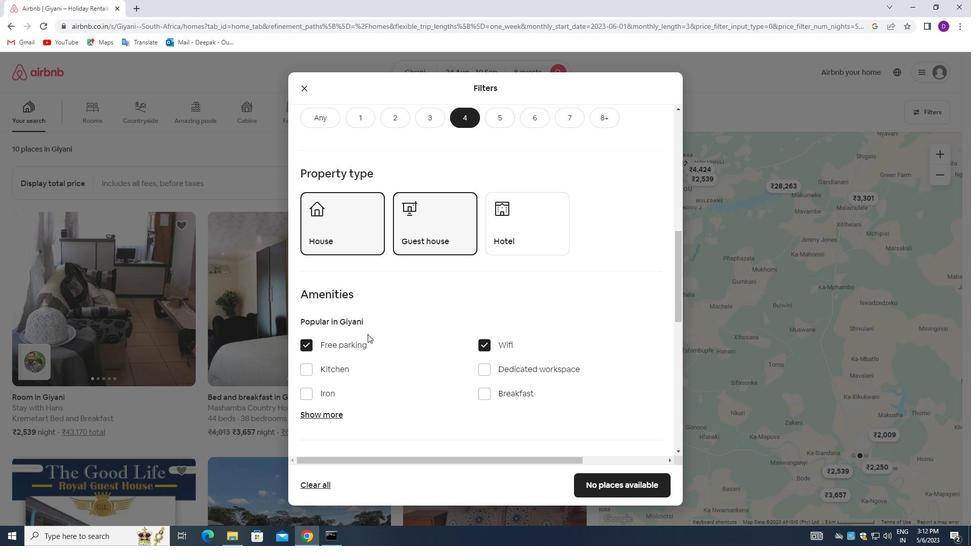 
Action: Mouse moved to (317, 368)
Screenshot: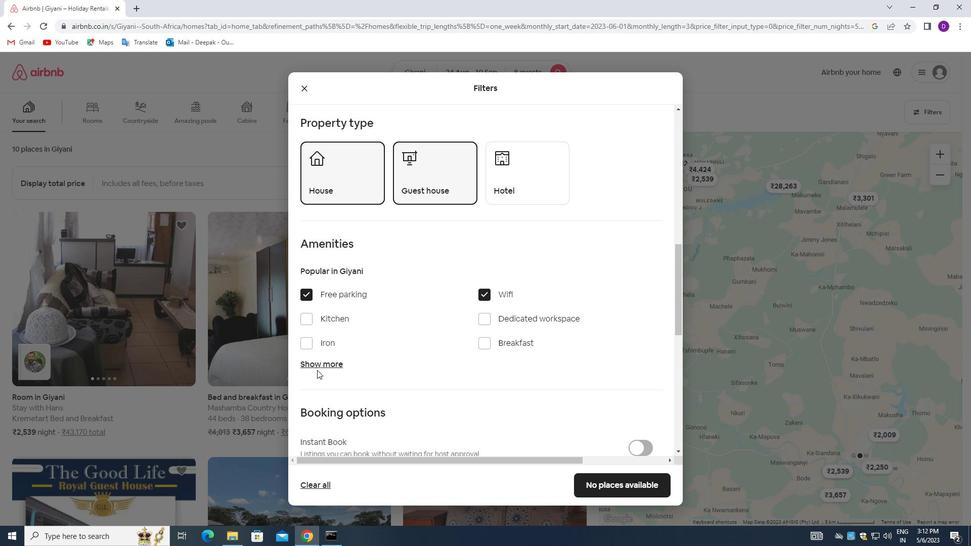 
Action: Mouse pressed left at (317, 368)
Screenshot: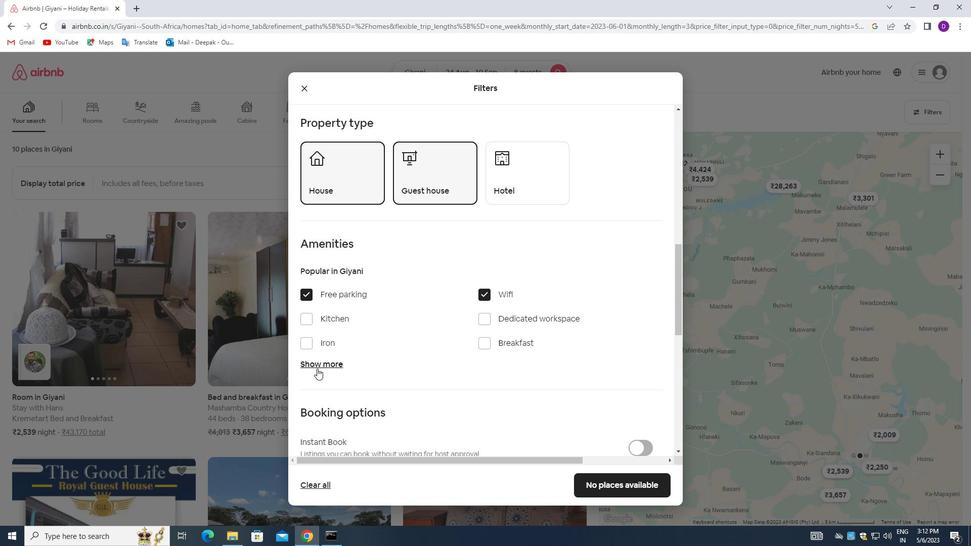 
Action: Mouse moved to (398, 356)
Screenshot: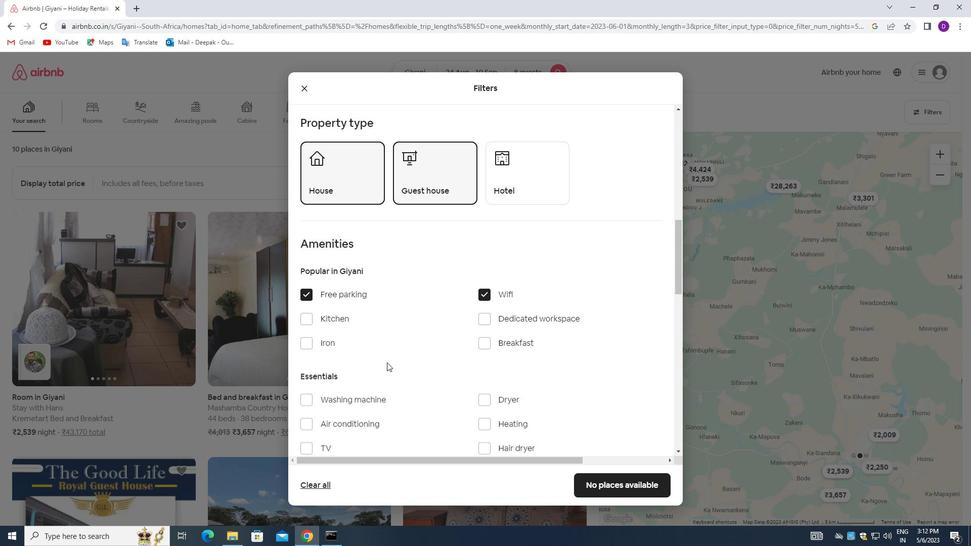 
Action: Mouse scrolled (398, 355) with delta (0, 0)
Screenshot: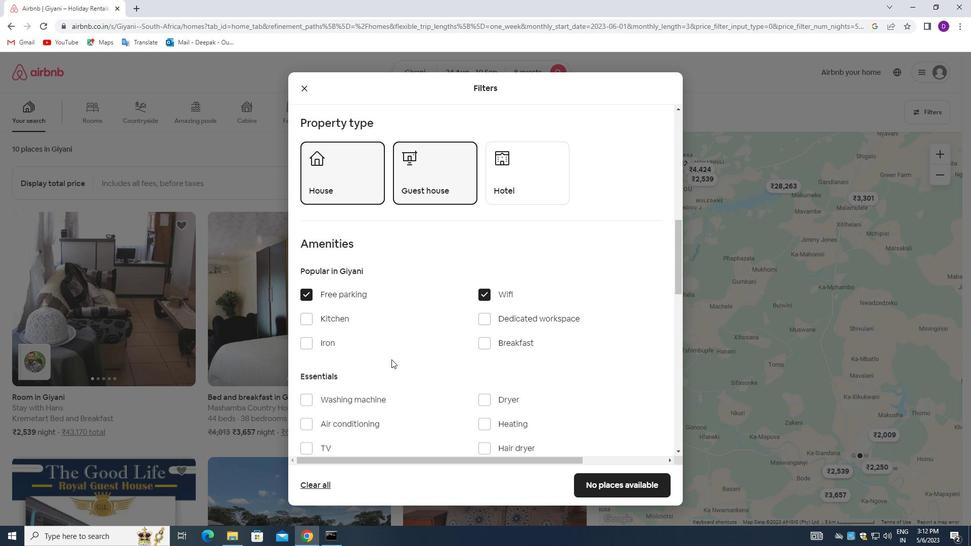 
Action: Mouse moved to (303, 399)
Screenshot: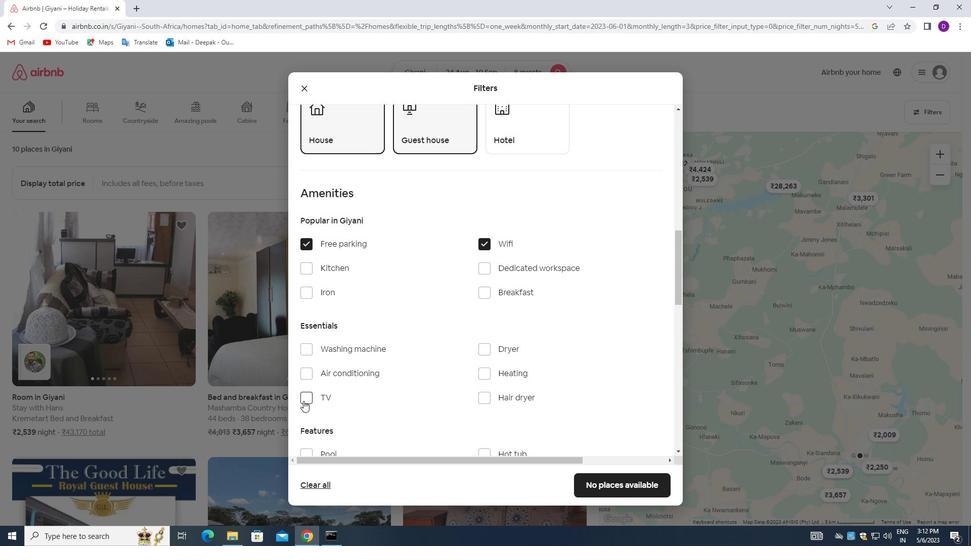 
Action: Mouse pressed left at (303, 399)
Screenshot: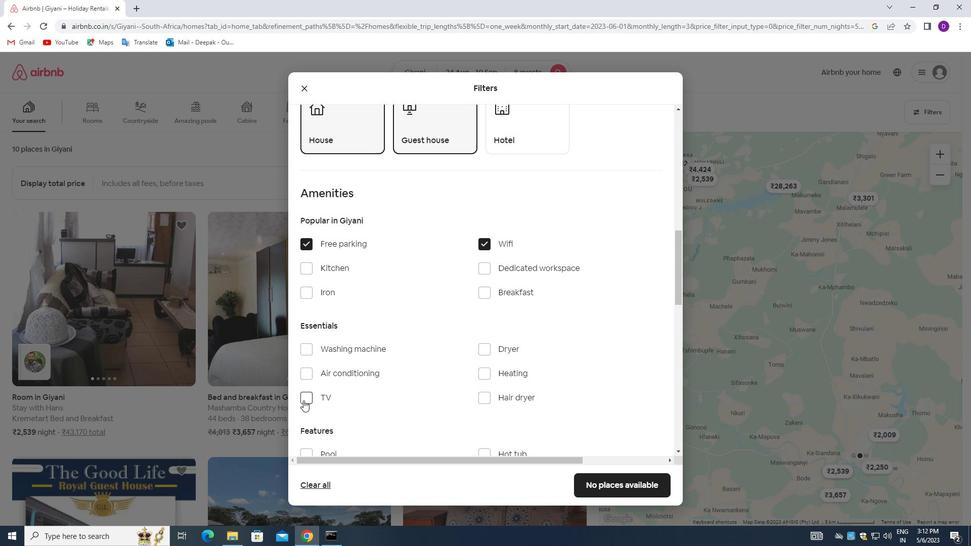 
Action: Mouse moved to (401, 351)
Screenshot: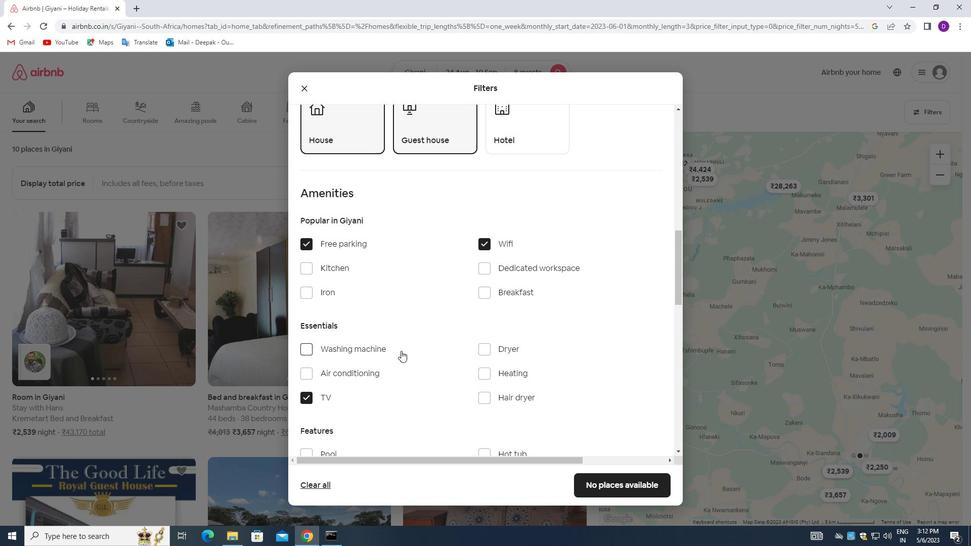 
Action: Mouse scrolled (401, 350) with delta (0, 0)
Screenshot: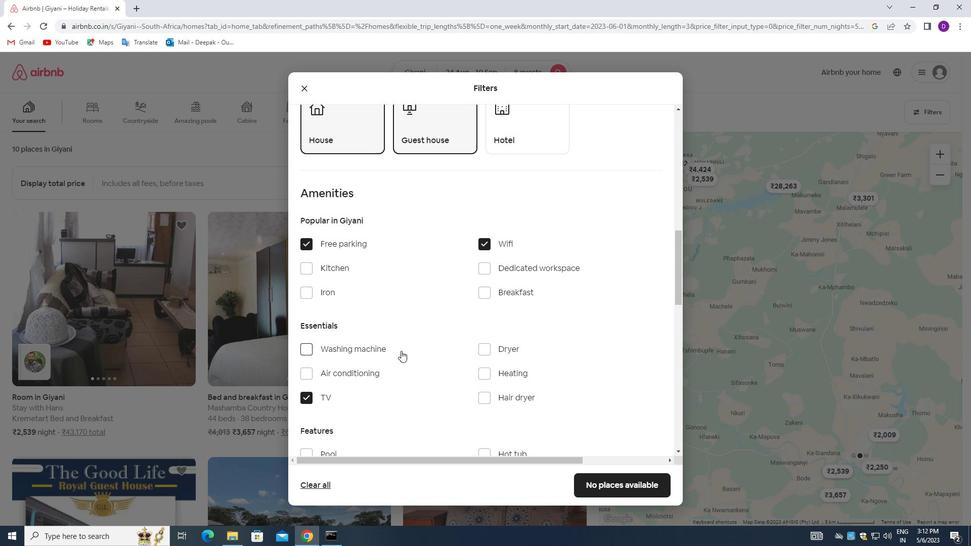 
Action: Mouse moved to (426, 340)
Screenshot: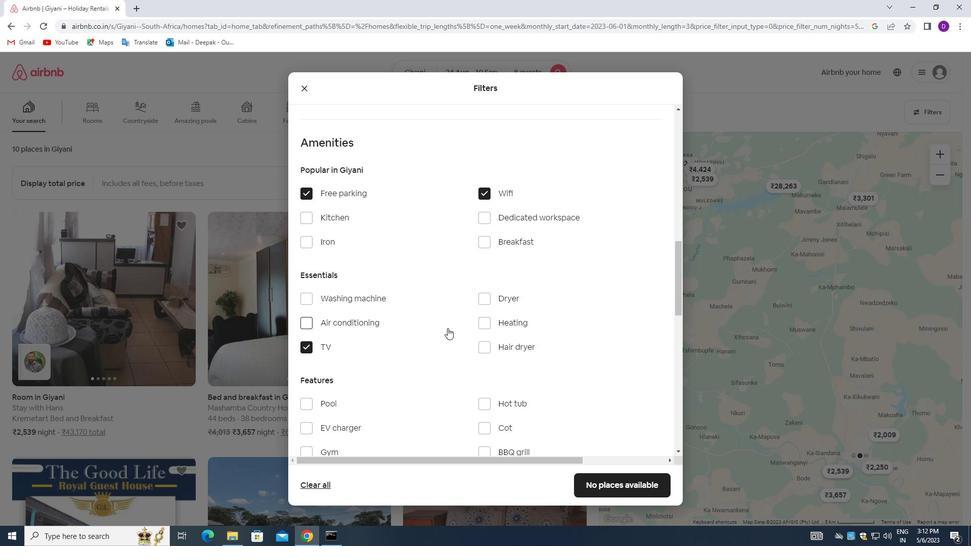 
Action: Mouse scrolled (426, 339) with delta (0, 0)
Screenshot: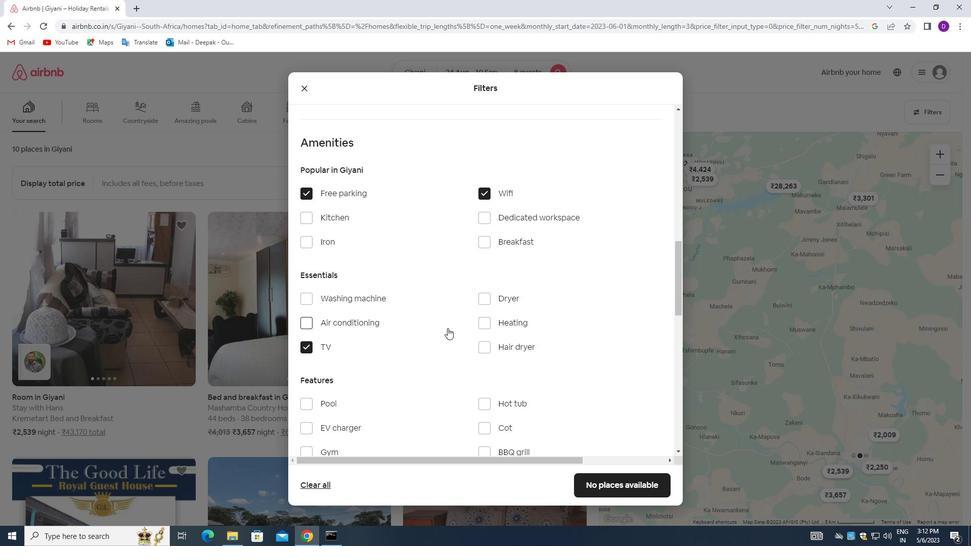 
Action: Mouse moved to (424, 342)
Screenshot: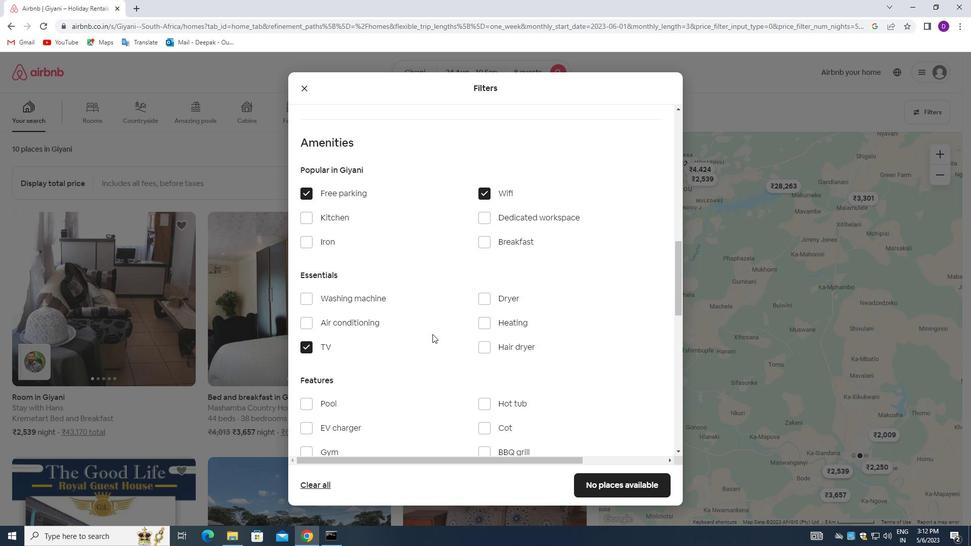 
Action: Mouse scrolled (424, 342) with delta (0, 0)
Screenshot: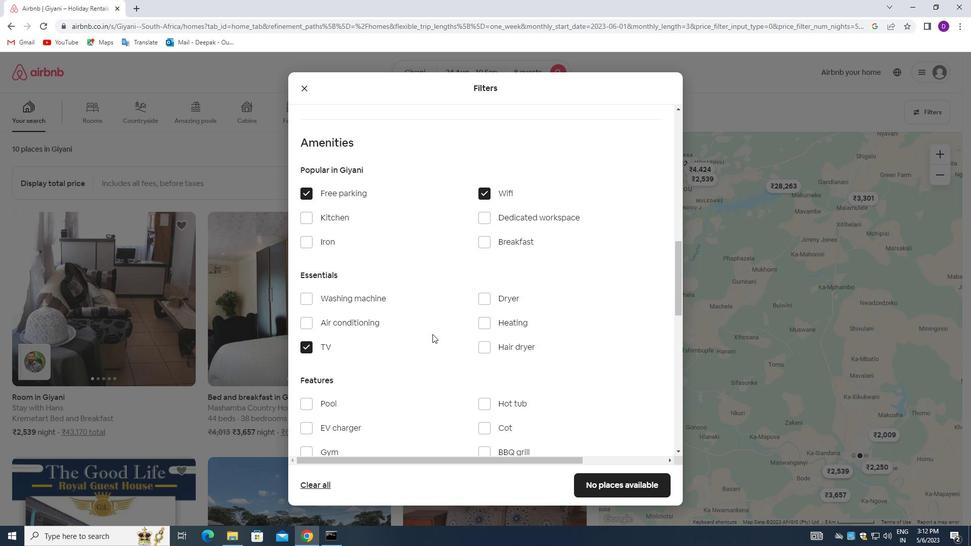 
Action: Mouse moved to (305, 353)
Screenshot: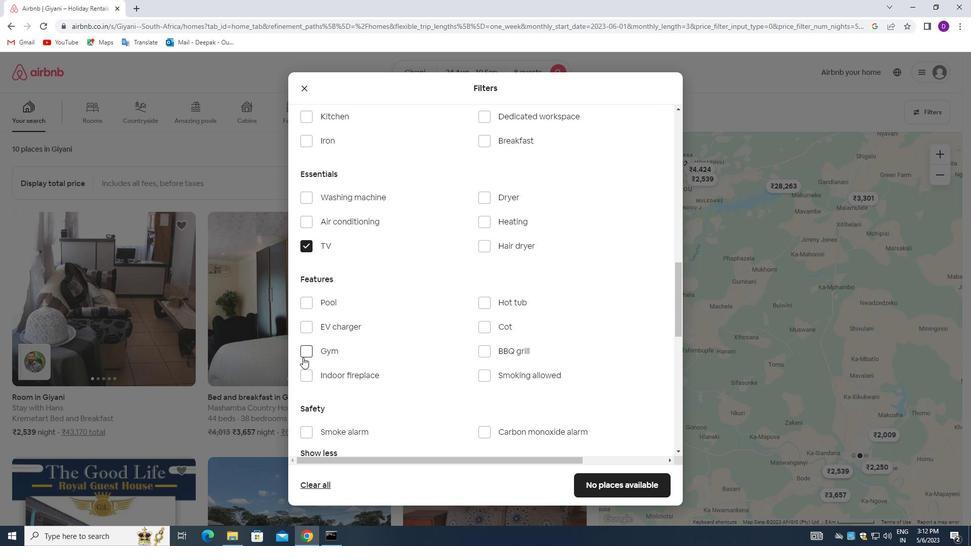 
Action: Mouse pressed left at (305, 353)
Screenshot: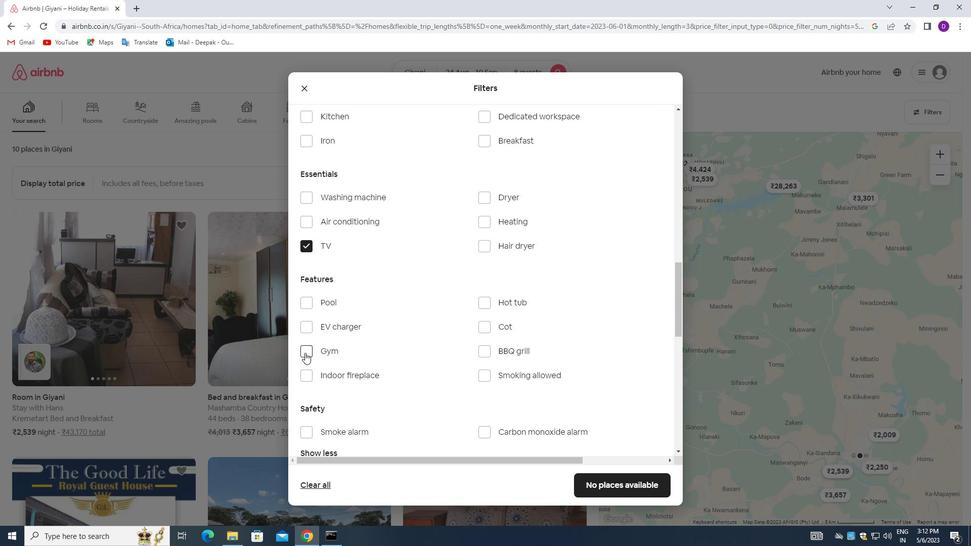 
Action: Mouse moved to (446, 331)
Screenshot: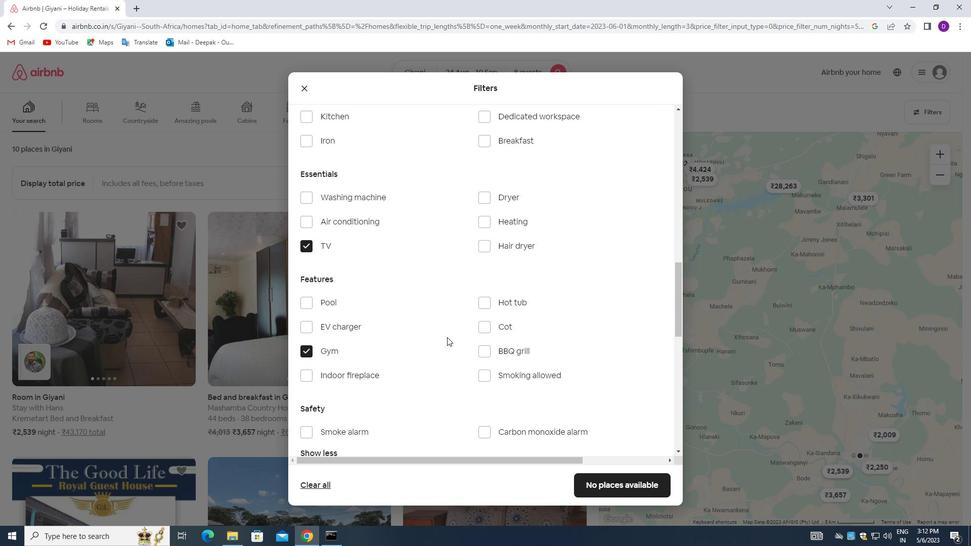 
Action: Mouse scrolled (446, 331) with delta (0, 0)
Screenshot: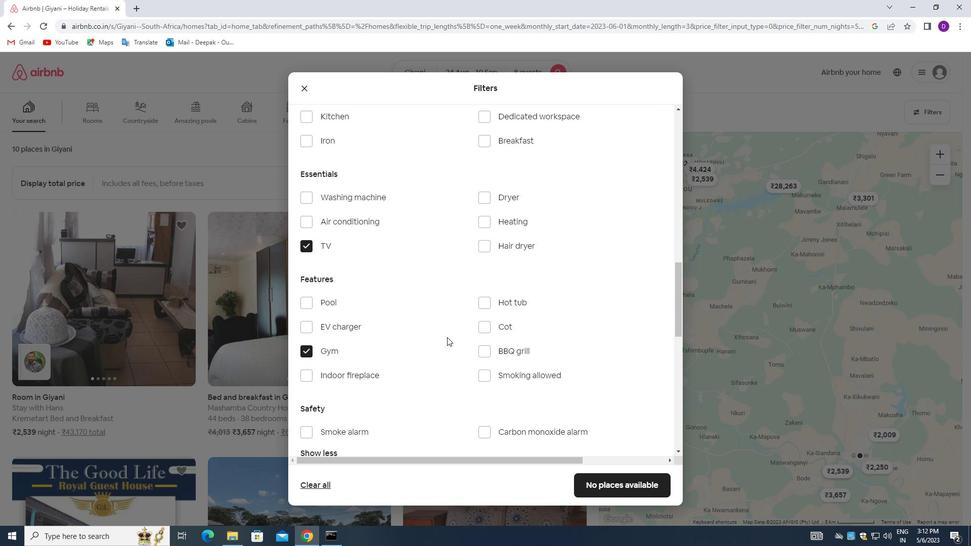 
Action: Mouse moved to (485, 193)
Screenshot: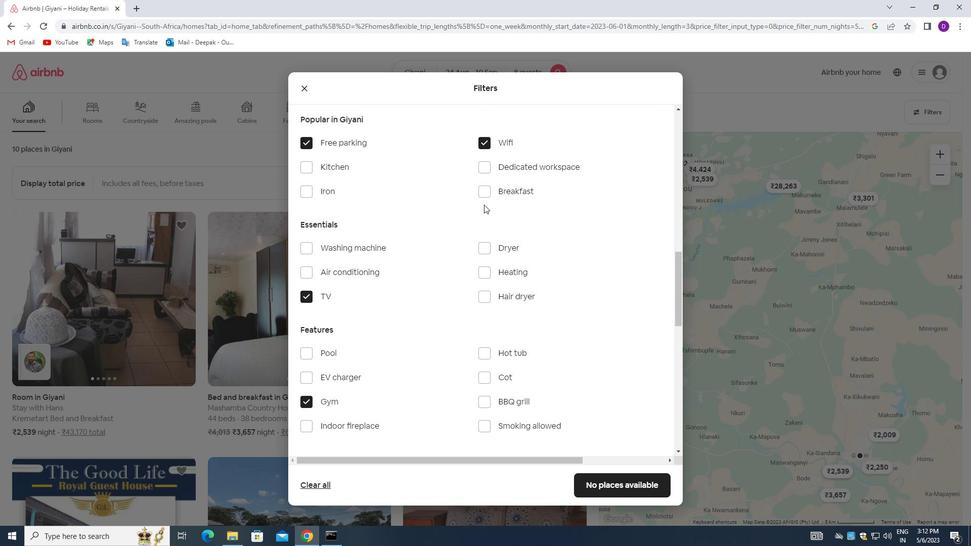 
Action: Mouse pressed left at (485, 193)
Screenshot: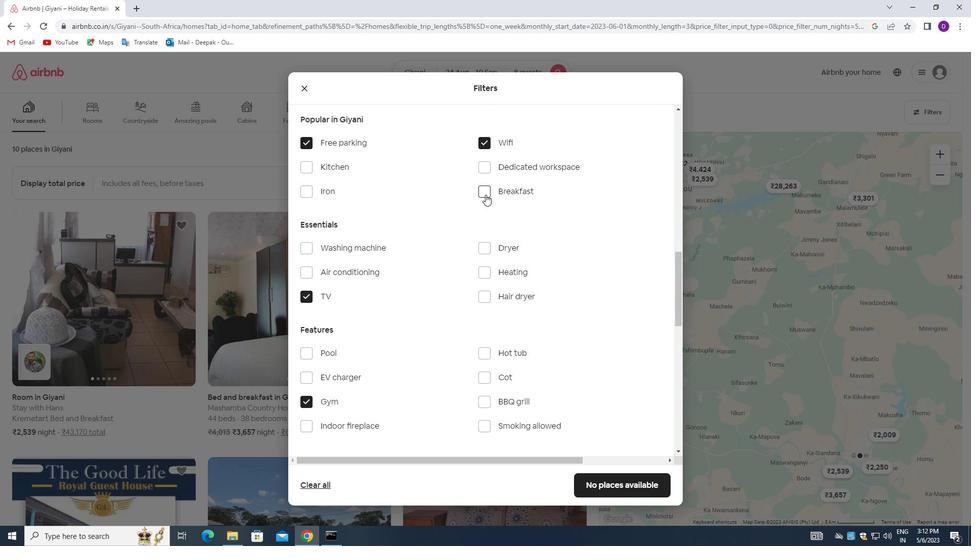 
Action: Mouse moved to (389, 298)
Screenshot: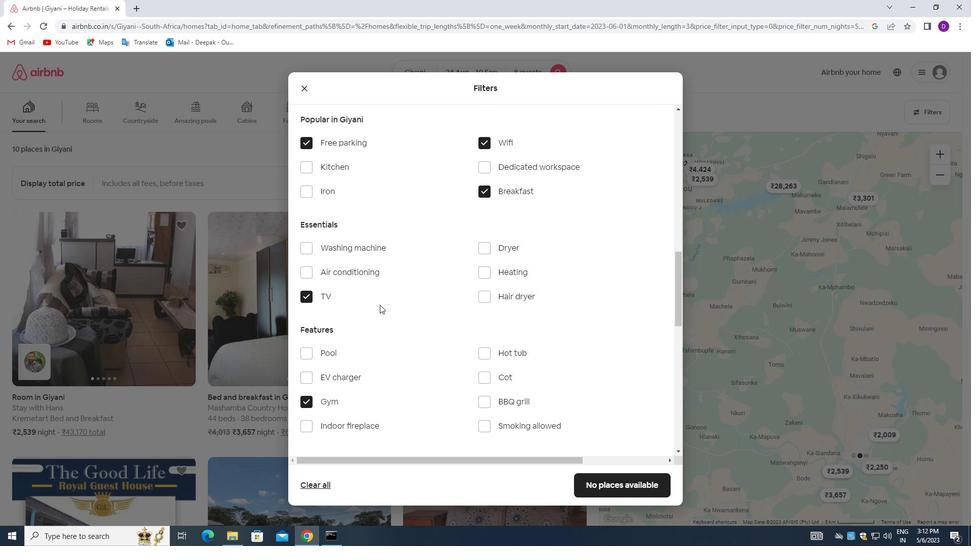 
Action: Mouse scrolled (389, 297) with delta (0, 0)
Screenshot: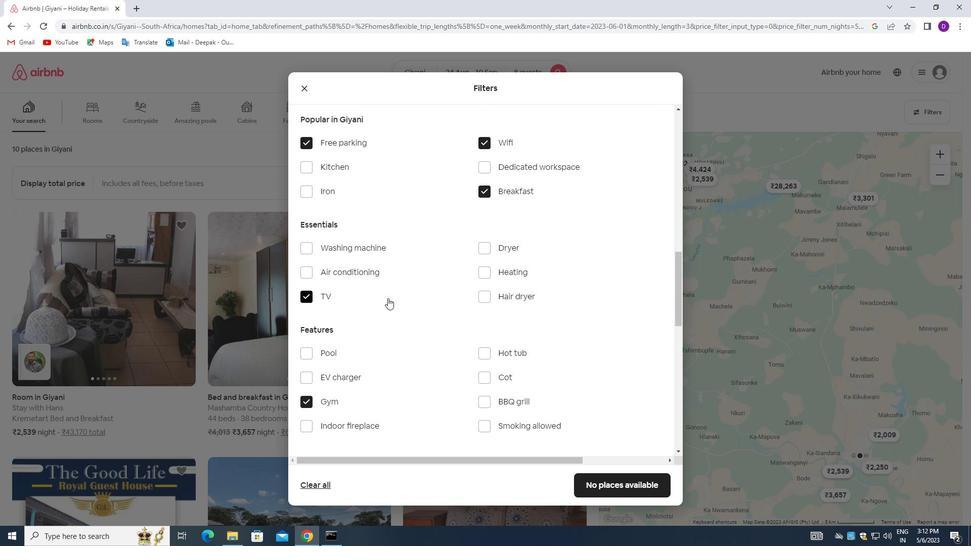 
Action: Mouse moved to (395, 297)
Screenshot: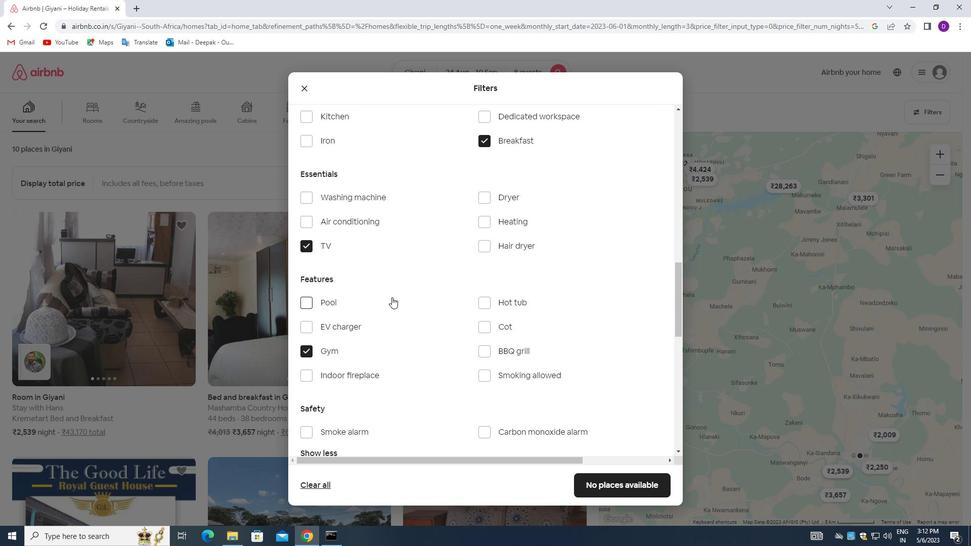 
Action: Mouse scrolled (395, 296) with delta (0, 0)
Screenshot: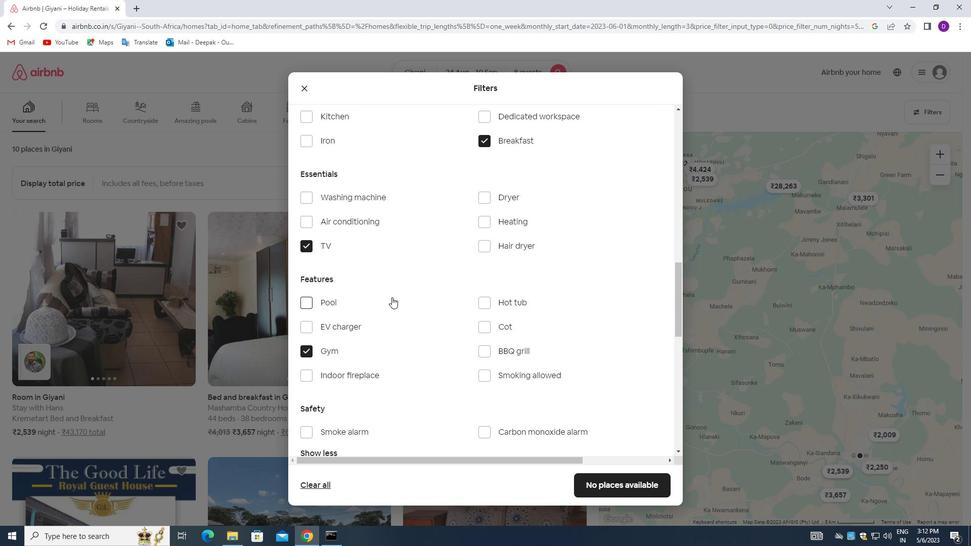
Action: Mouse scrolled (395, 296) with delta (0, 0)
Screenshot: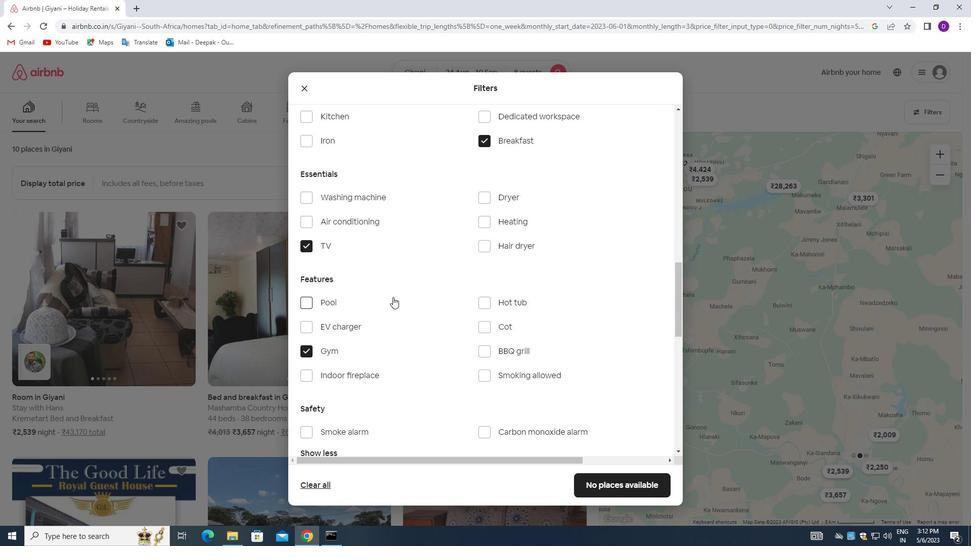 
Action: Mouse scrolled (395, 296) with delta (0, 0)
Screenshot: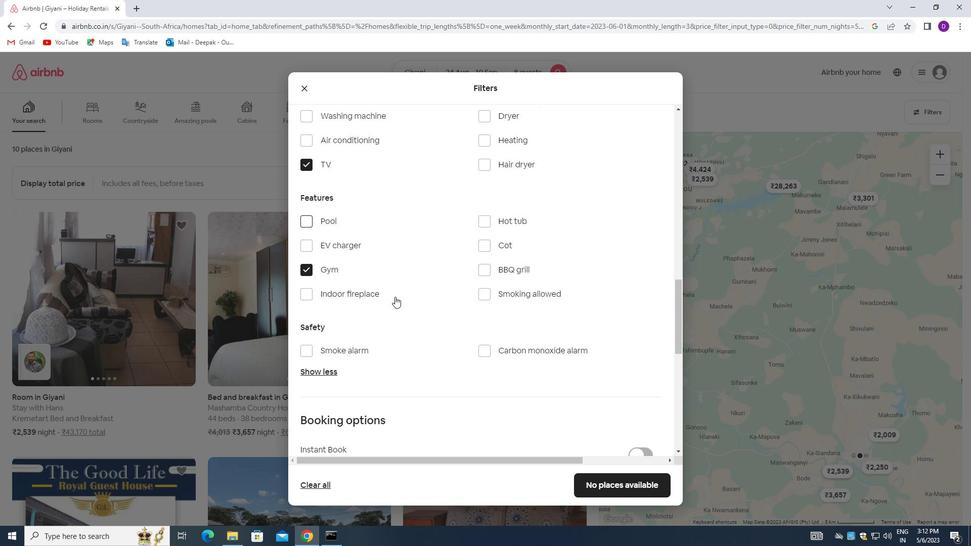 
Action: Mouse moved to (400, 298)
Screenshot: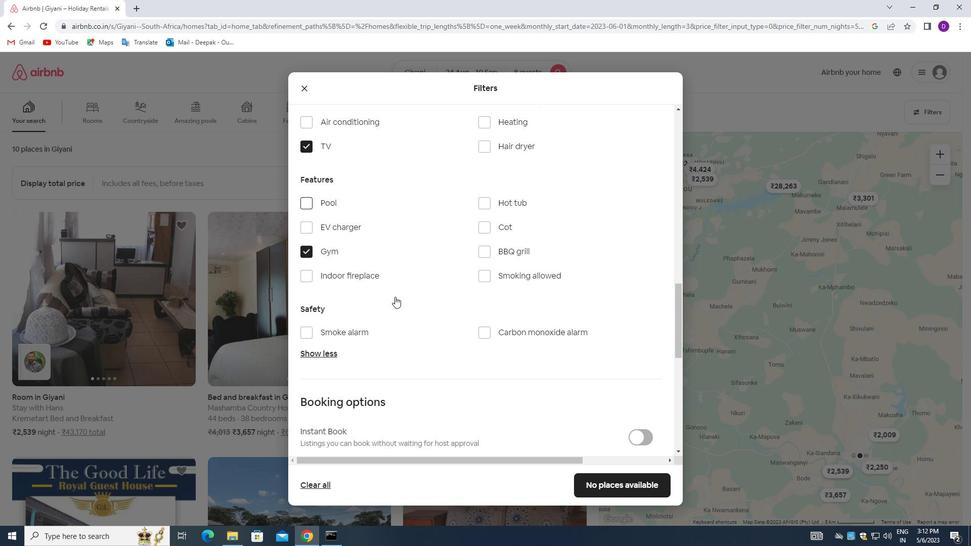 
Action: Mouse scrolled (400, 297) with delta (0, 0)
Screenshot: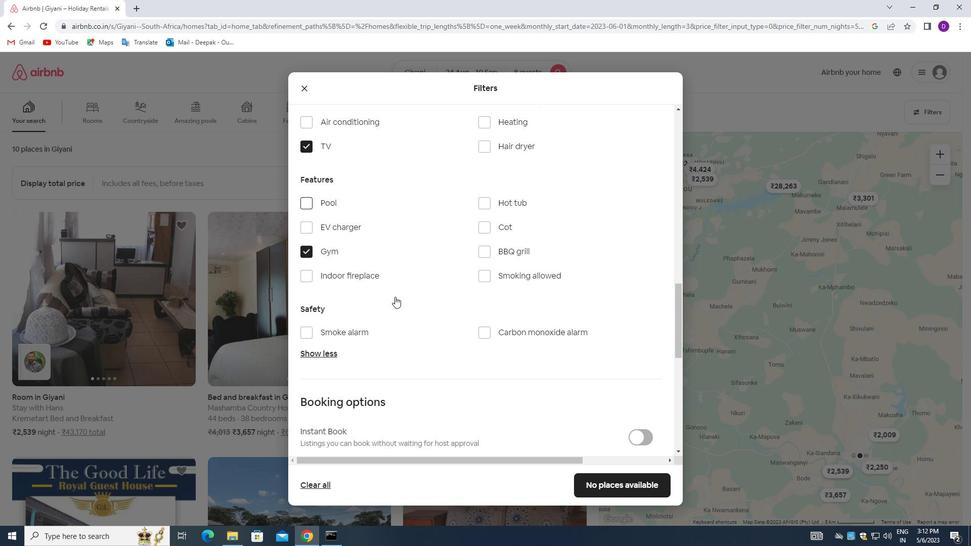 
Action: Mouse moved to (406, 300)
Screenshot: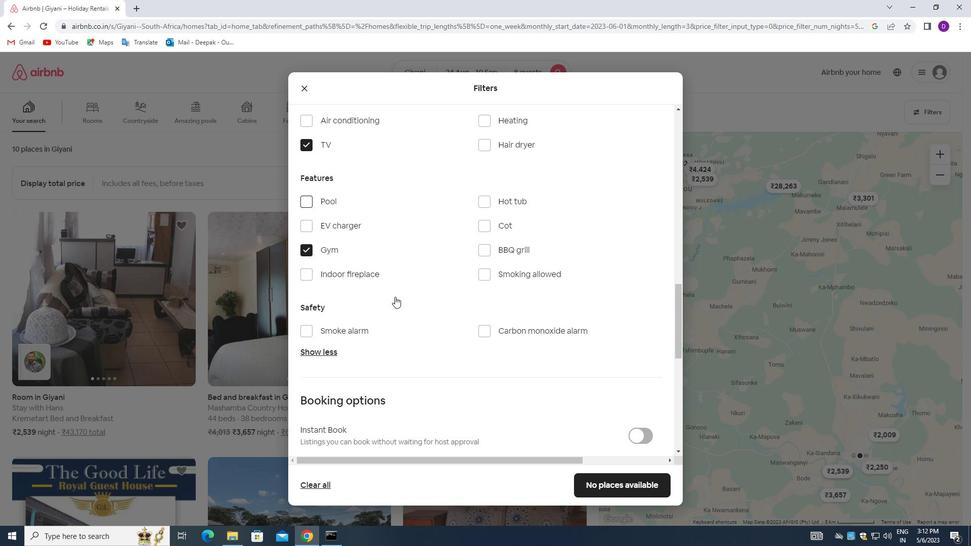 
Action: Mouse scrolled (406, 299) with delta (0, 0)
Screenshot: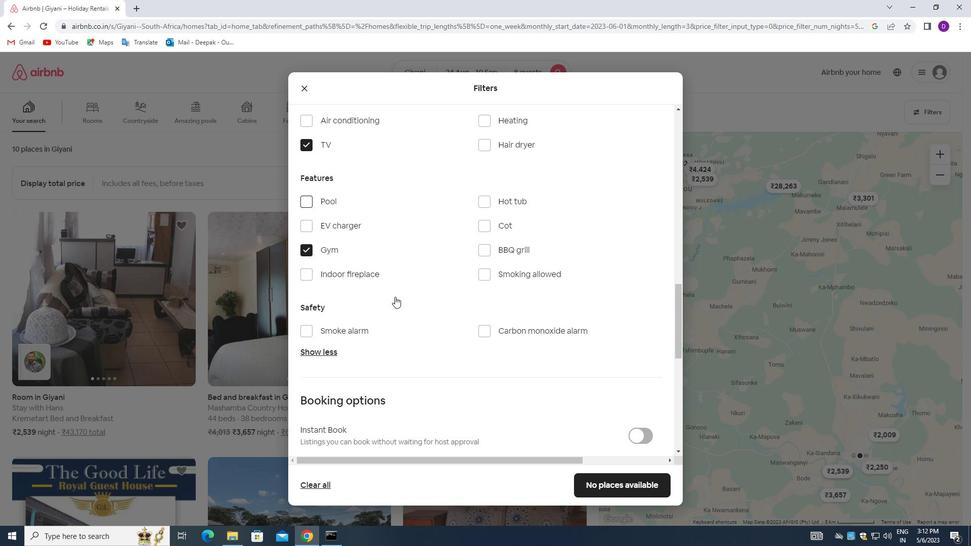 
Action: Mouse moved to (410, 301)
Screenshot: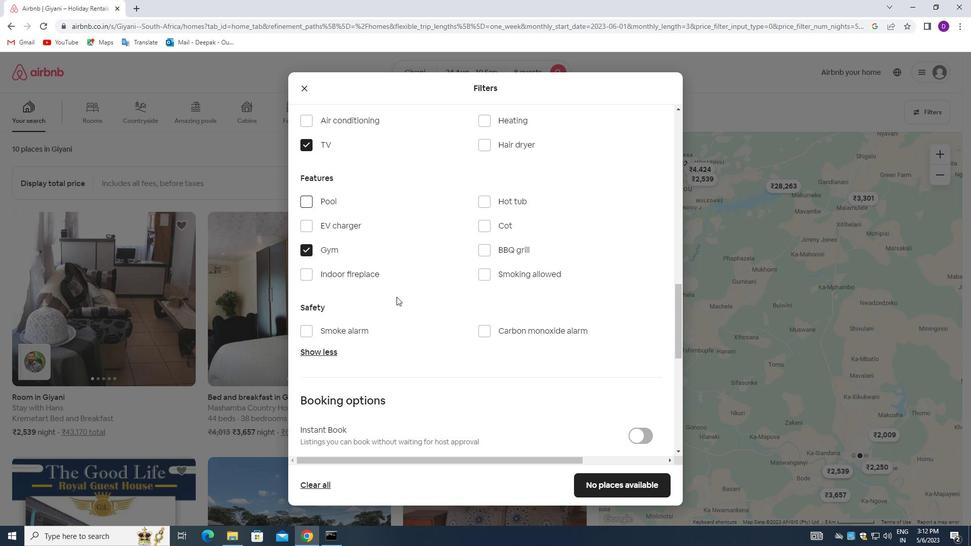 
Action: Mouse scrolled (410, 301) with delta (0, 0)
Screenshot: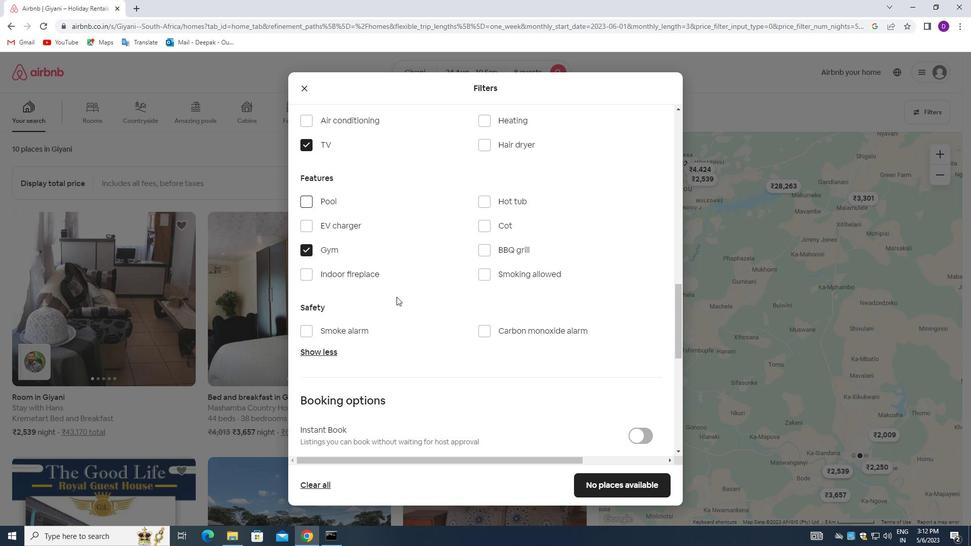 
Action: Mouse moved to (636, 270)
Screenshot: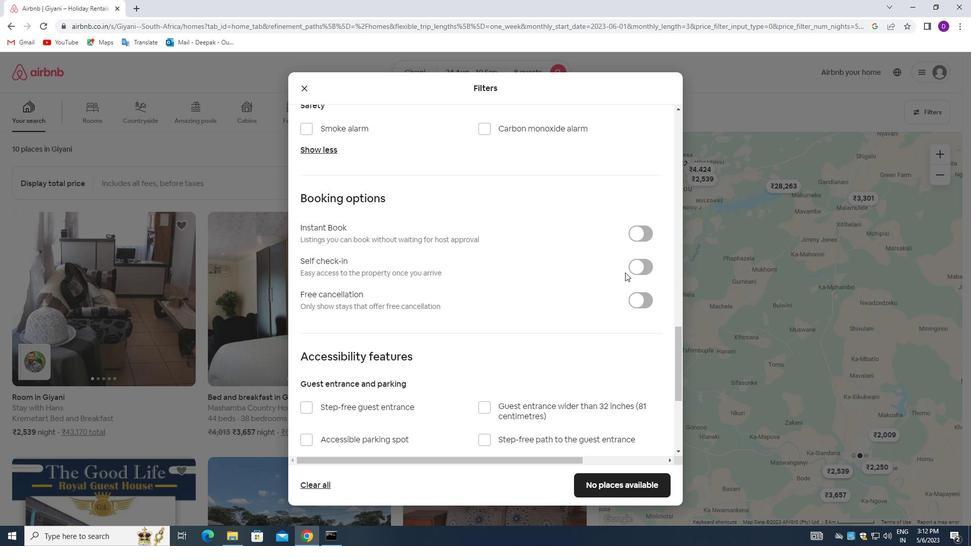 
Action: Mouse pressed left at (636, 270)
Screenshot: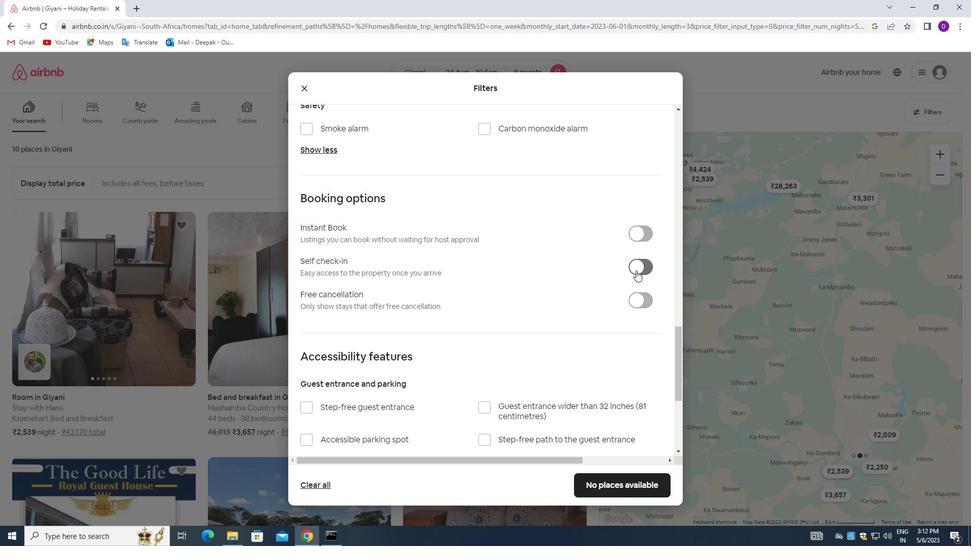 
Action: Mouse moved to (415, 327)
Screenshot: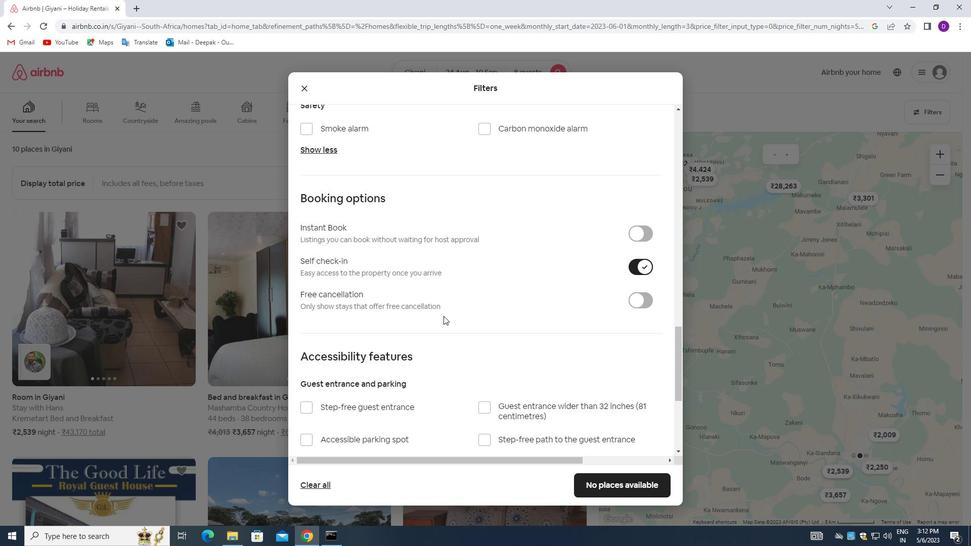 
Action: Mouse scrolled (415, 327) with delta (0, 0)
Screenshot: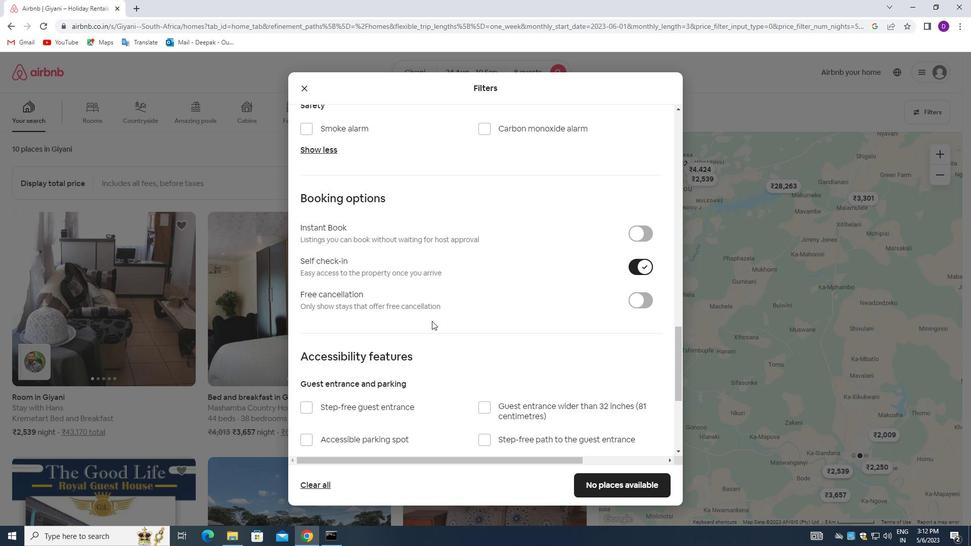 
Action: Mouse moved to (412, 326)
Screenshot: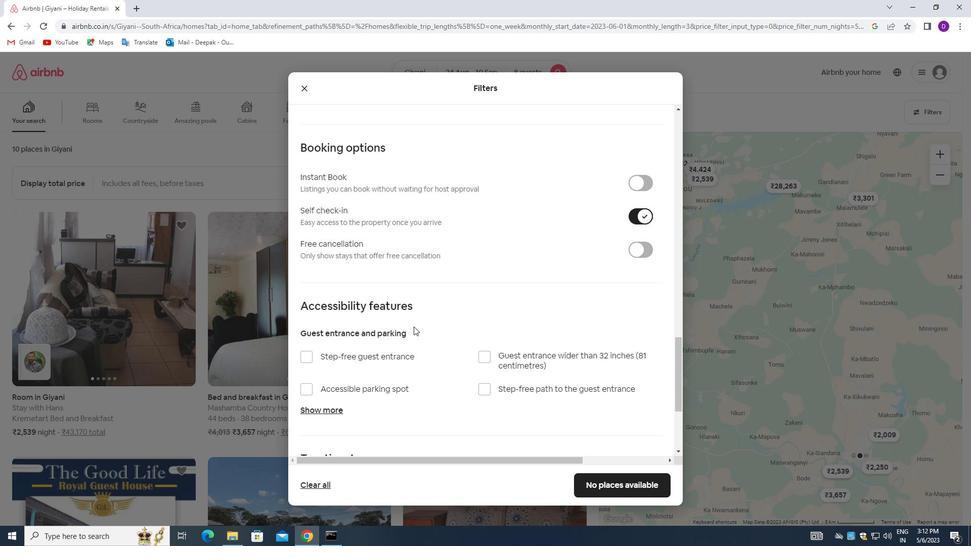 
Action: Mouse scrolled (412, 325) with delta (0, 0)
Screenshot: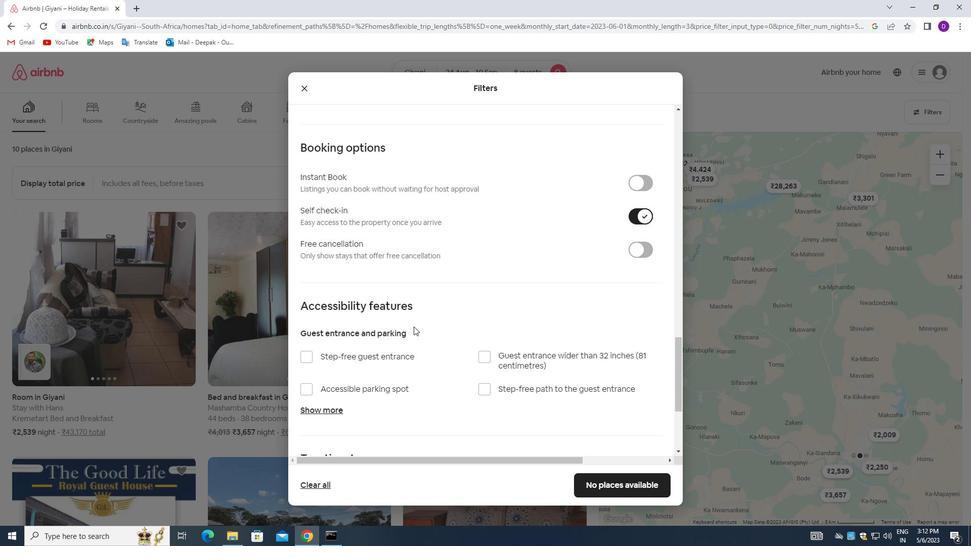 
Action: Mouse moved to (411, 327)
Screenshot: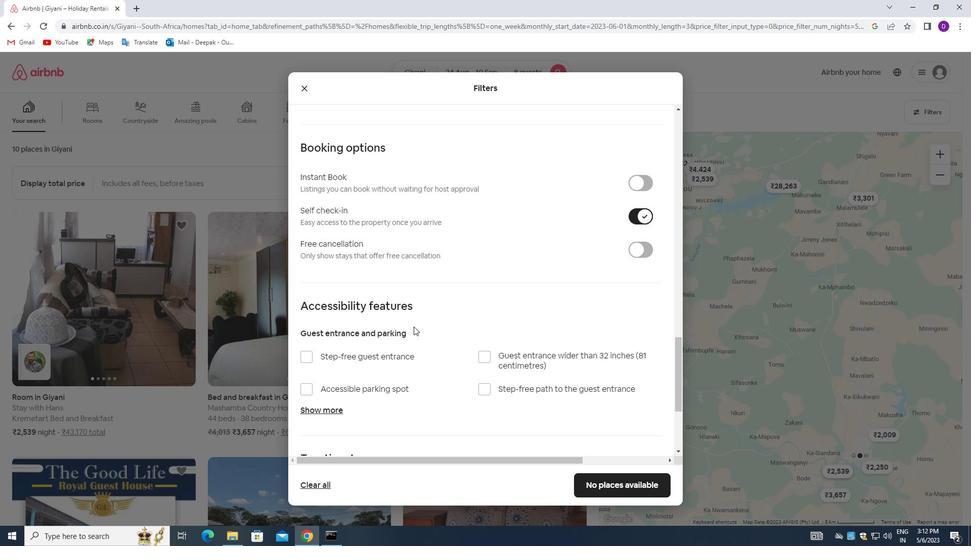 
Action: Mouse scrolled (411, 326) with delta (0, 0)
Screenshot: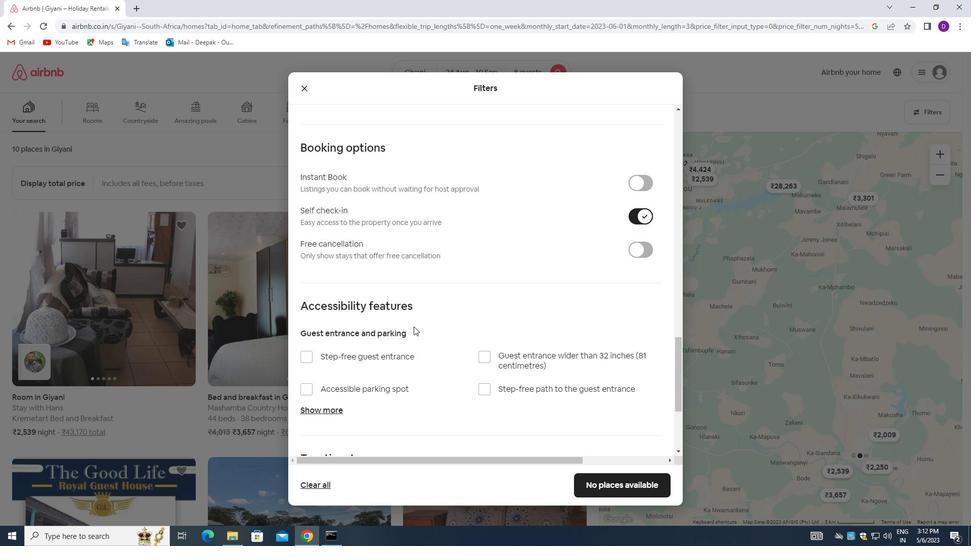 
Action: Mouse scrolled (411, 326) with delta (0, 0)
Screenshot: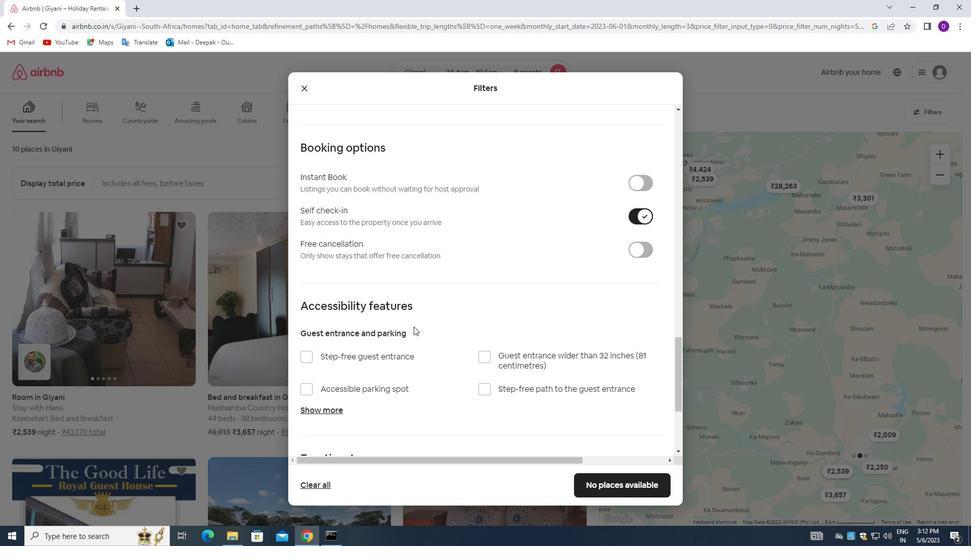 
Action: Mouse scrolled (411, 326) with delta (0, 0)
Screenshot: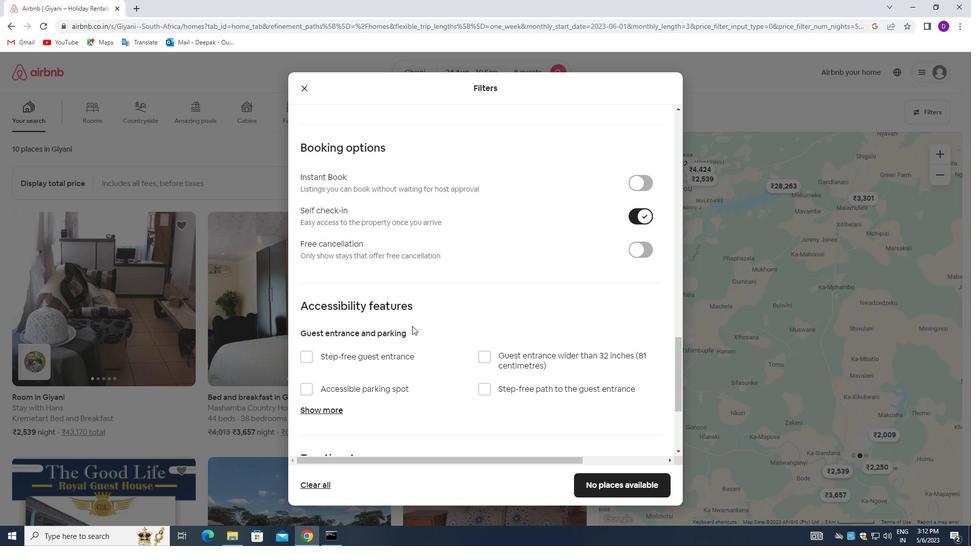 
Action: Mouse moved to (411, 329)
Screenshot: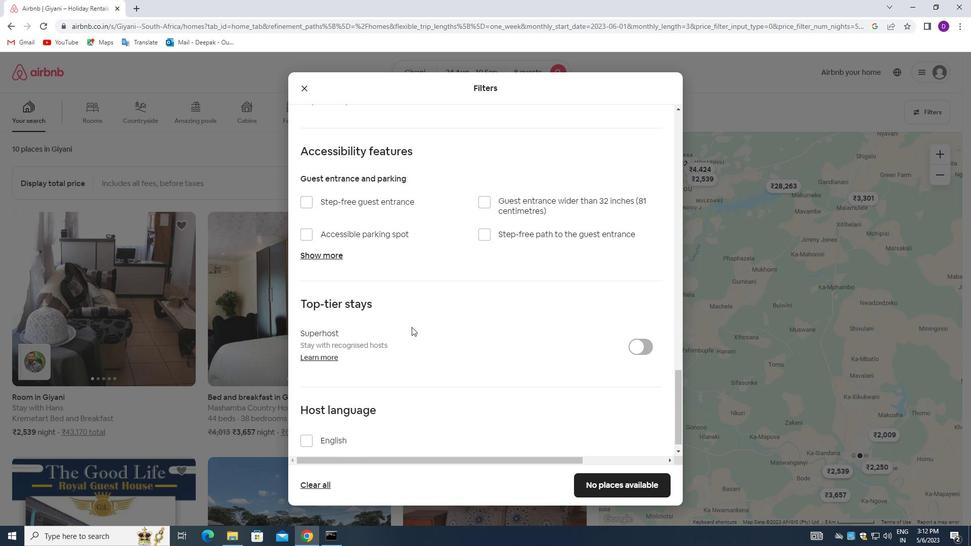 
Action: Mouse scrolled (411, 328) with delta (0, 0)
Screenshot: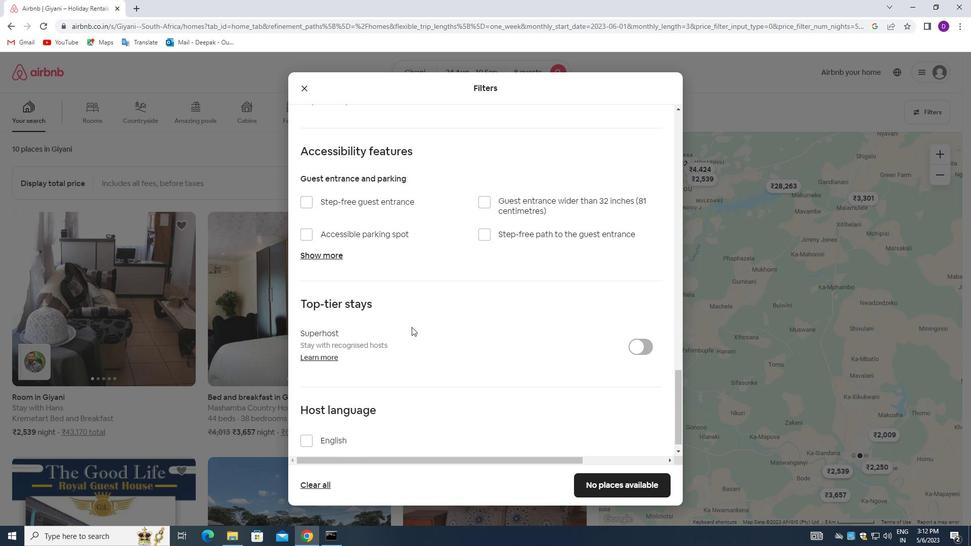
Action: Mouse moved to (412, 332)
Screenshot: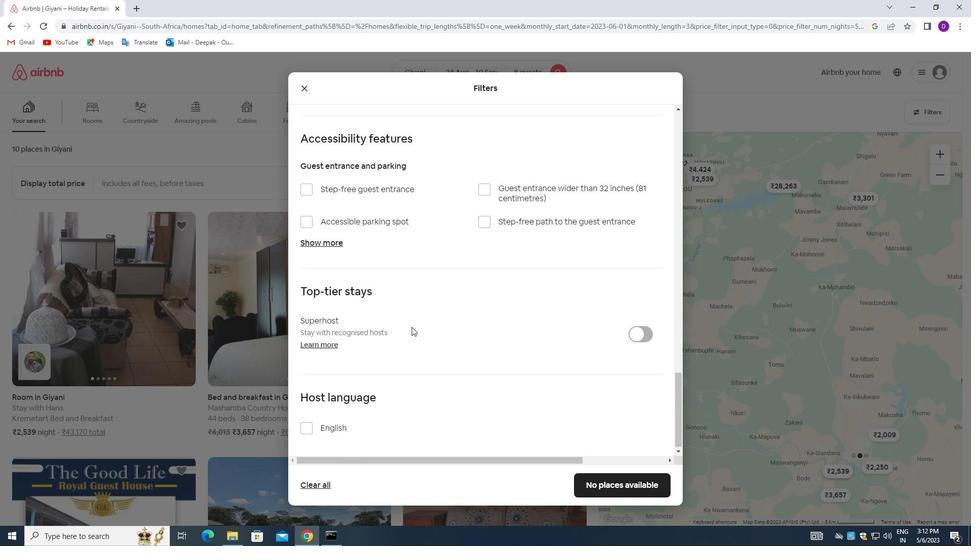 
Action: Mouse scrolled (412, 331) with delta (0, 0)
Screenshot: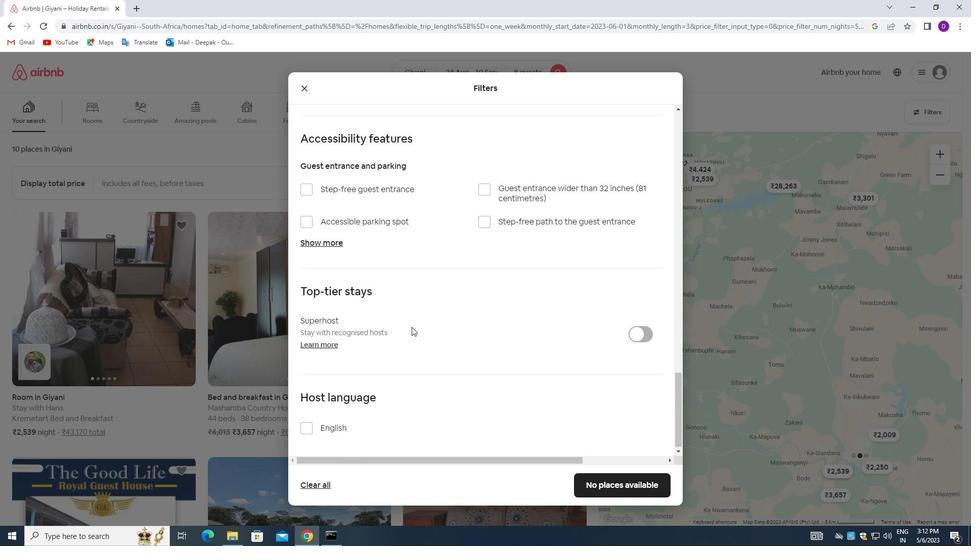 
Action: Mouse moved to (412, 334)
Screenshot: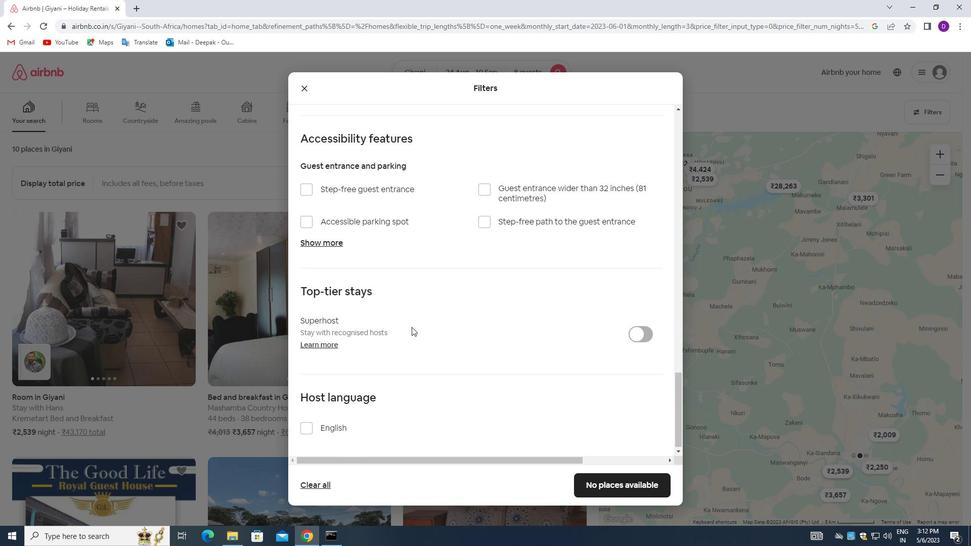 
Action: Mouse scrolled (412, 333) with delta (0, 0)
Screenshot: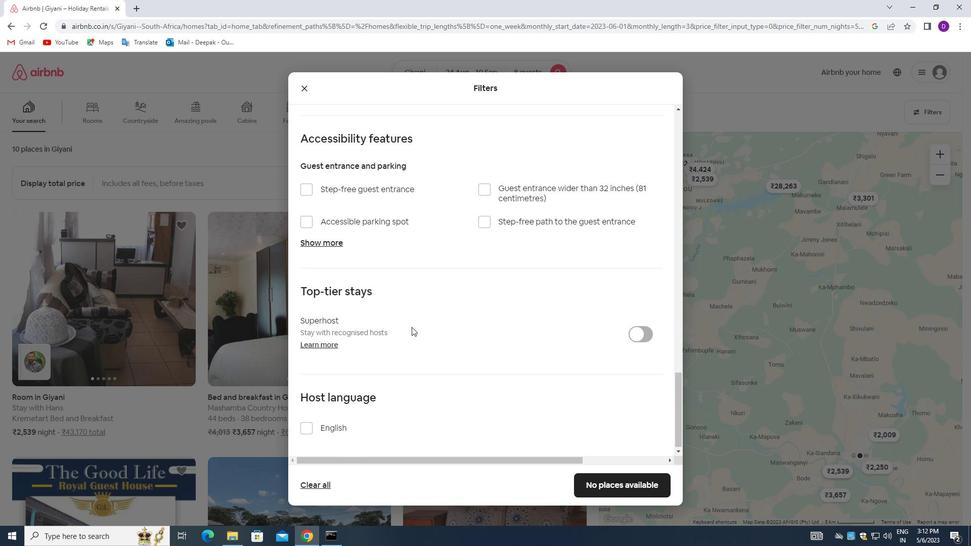 
Action: Mouse moved to (412, 335)
Screenshot: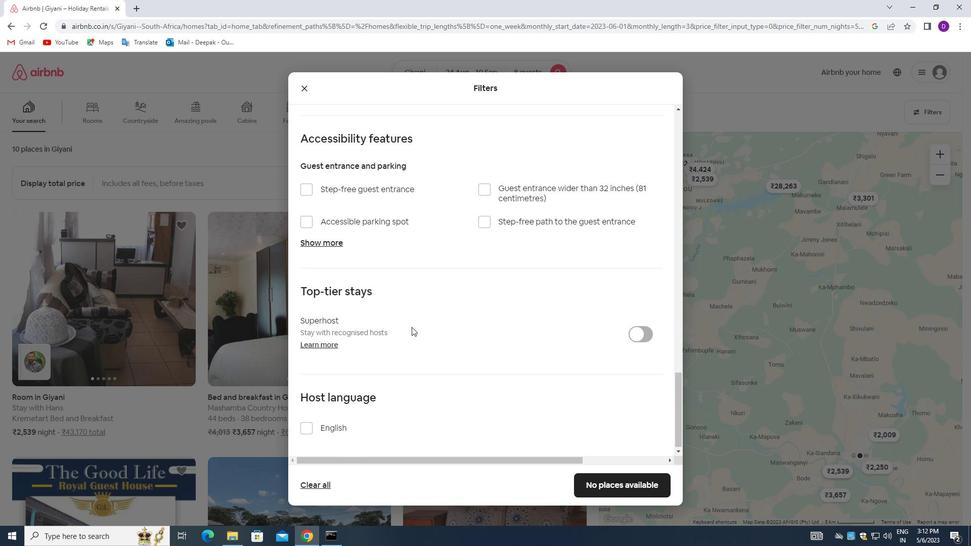 
Action: Mouse scrolled (412, 335) with delta (0, 0)
Screenshot: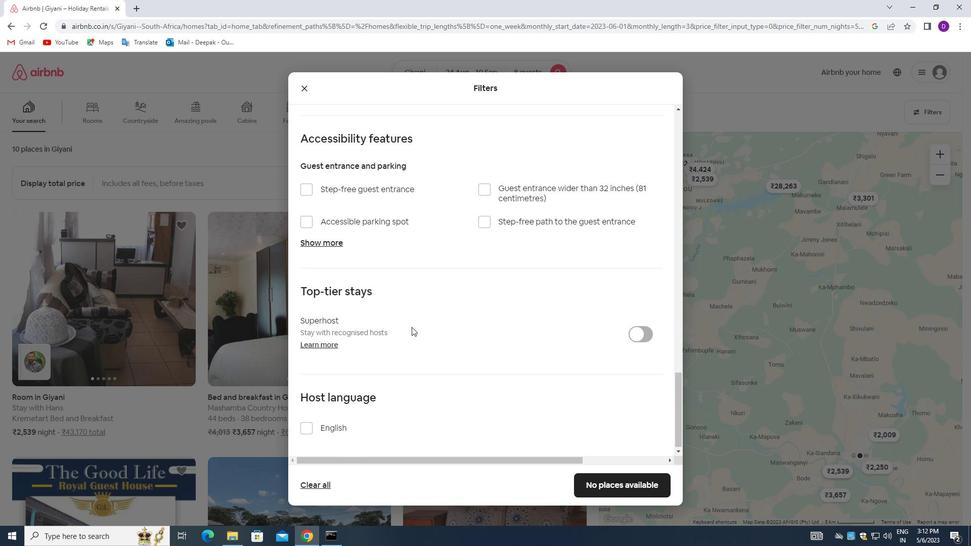 
Action: Mouse moved to (304, 426)
Screenshot: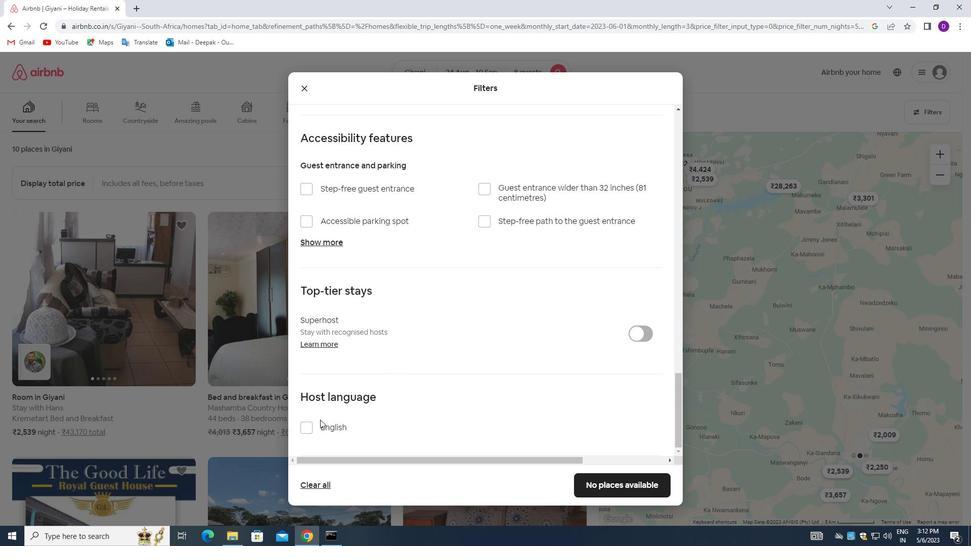 
Action: Mouse pressed left at (304, 426)
Screenshot: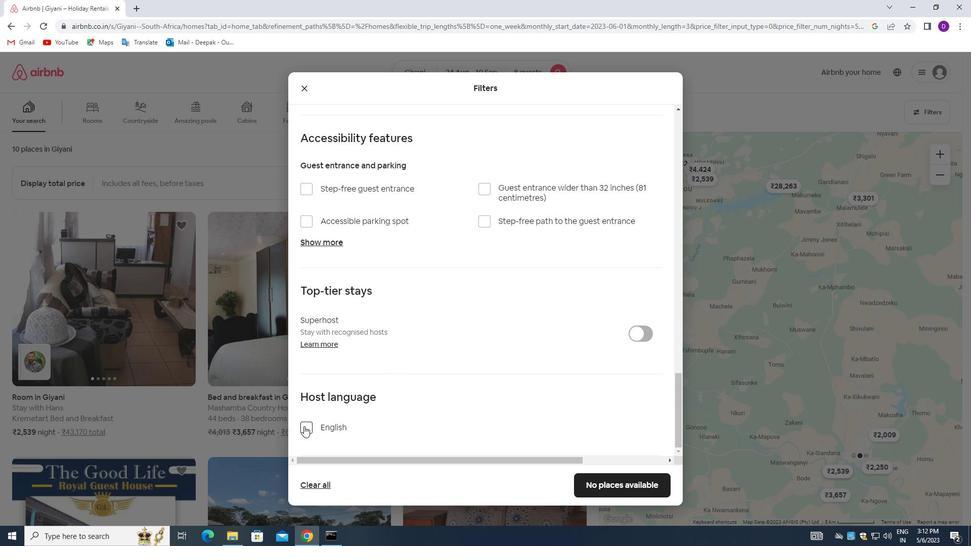 
Action: Mouse moved to (581, 479)
Screenshot: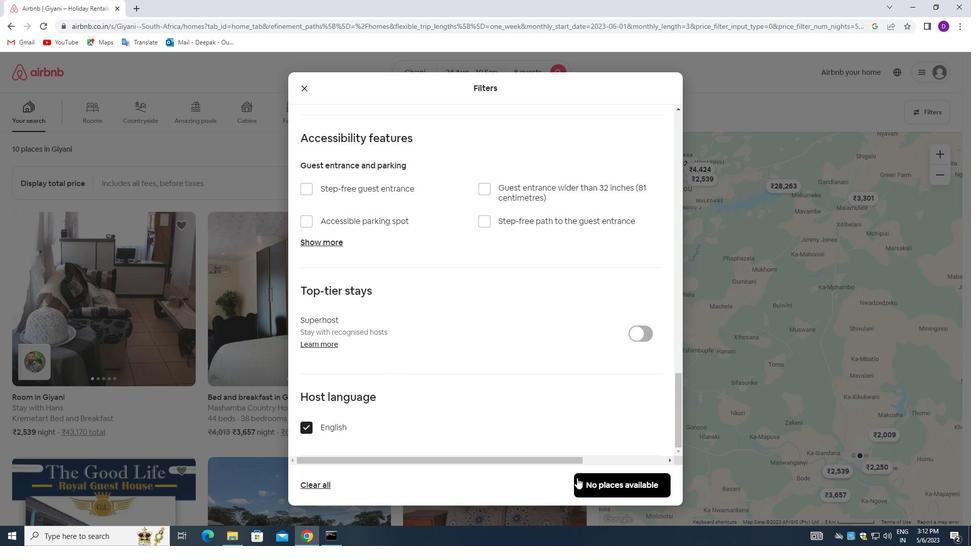 
Action: Mouse pressed left at (581, 479)
Screenshot: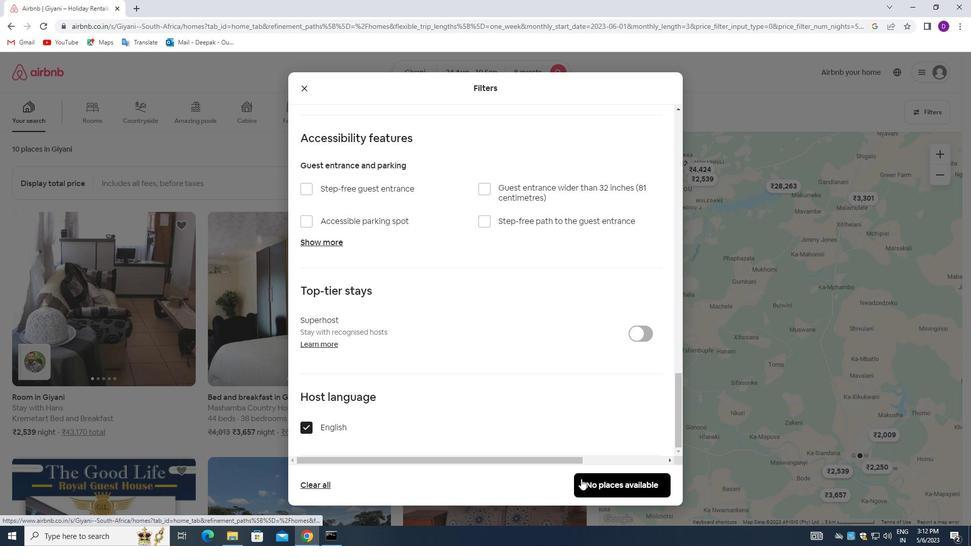 
Action: Mouse moved to (498, 352)
Screenshot: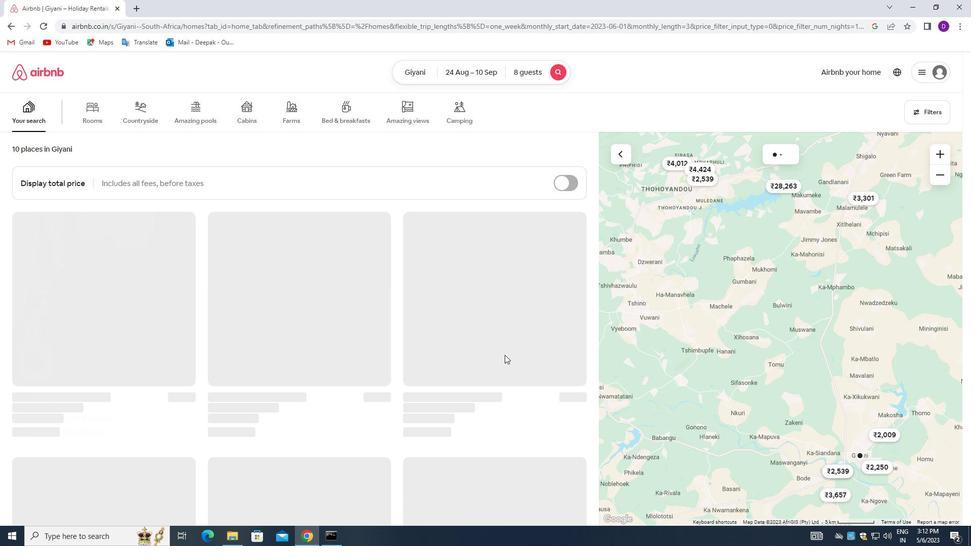 
